 Task: Look for space in Dizangué, Cameroon from 3rd June, 2023 to 9th June, 2023 for 2 adults in price range Rs.6000 to Rs.12000. Place can be entire place with 1  bedroom having 1 bed and 1 bathroom. Property type can be house, flat, guest house, hotel. Booking option can be shelf check-in. Required host language is English.
Action: Mouse moved to (409, 131)
Screenshot: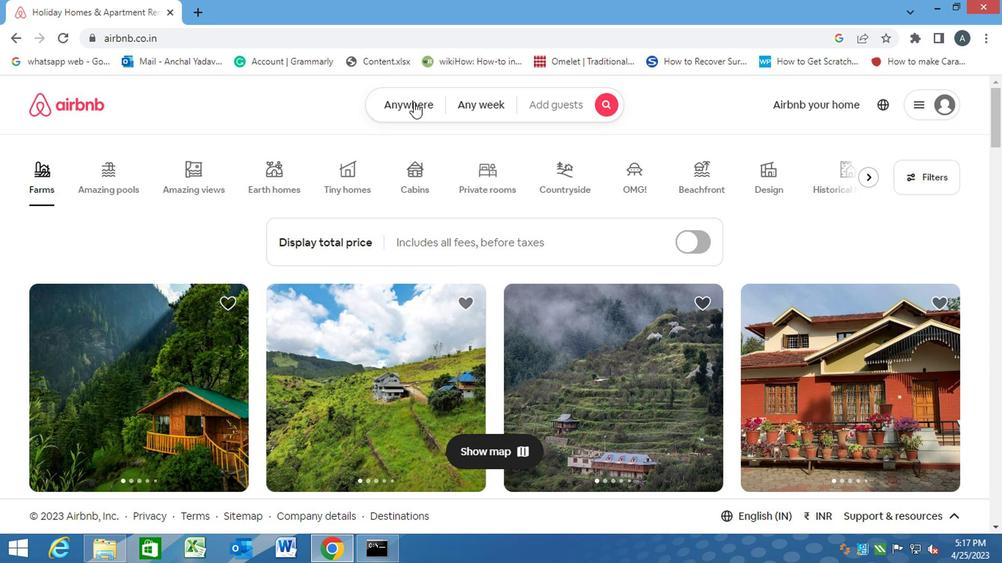 
Action: Mouse pressed left at (409, 131)
Screenshot: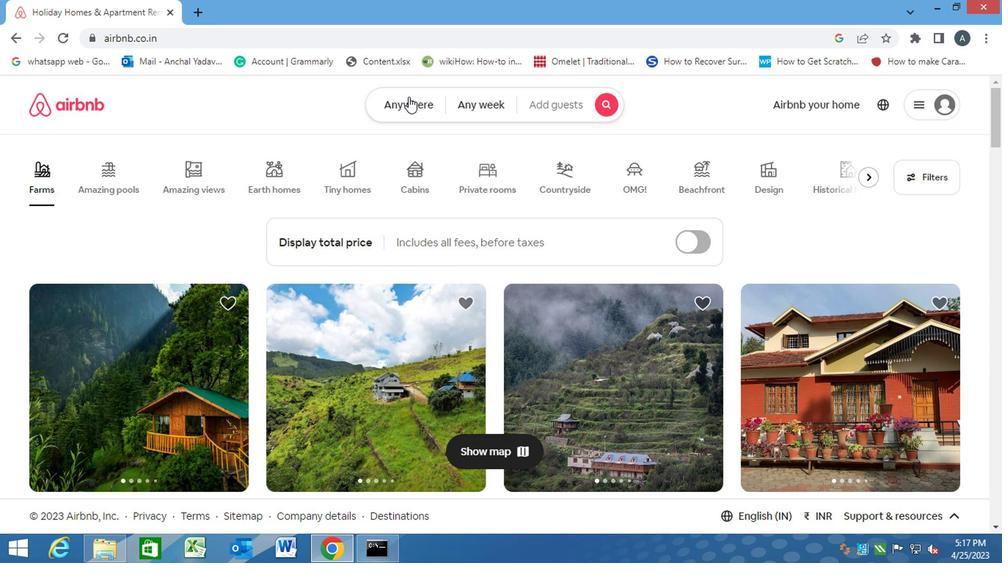 
Action: Mouse moved to (280, 181)
Screenshot: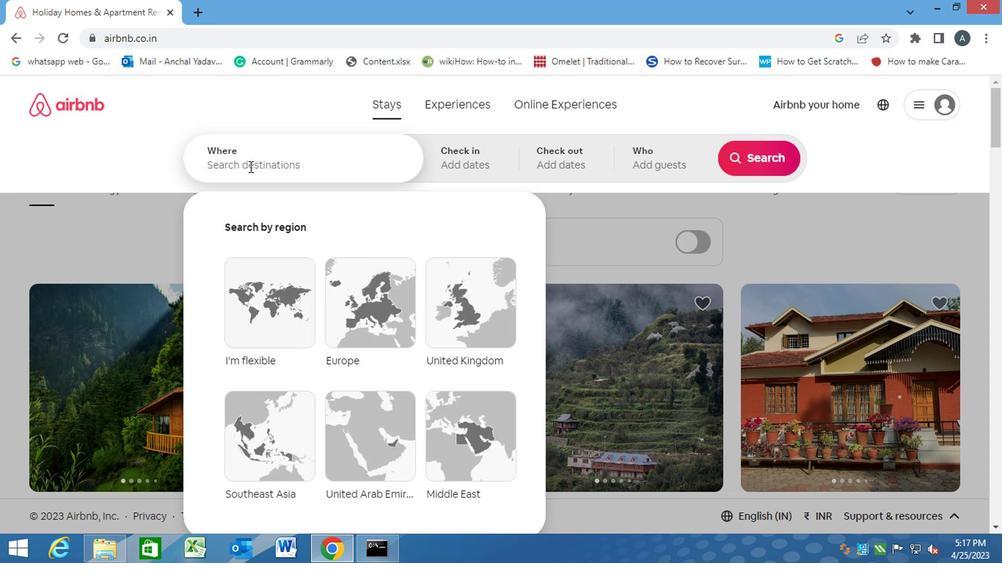 
Action: Mouse pressed left at (280, 181)
Screenshot: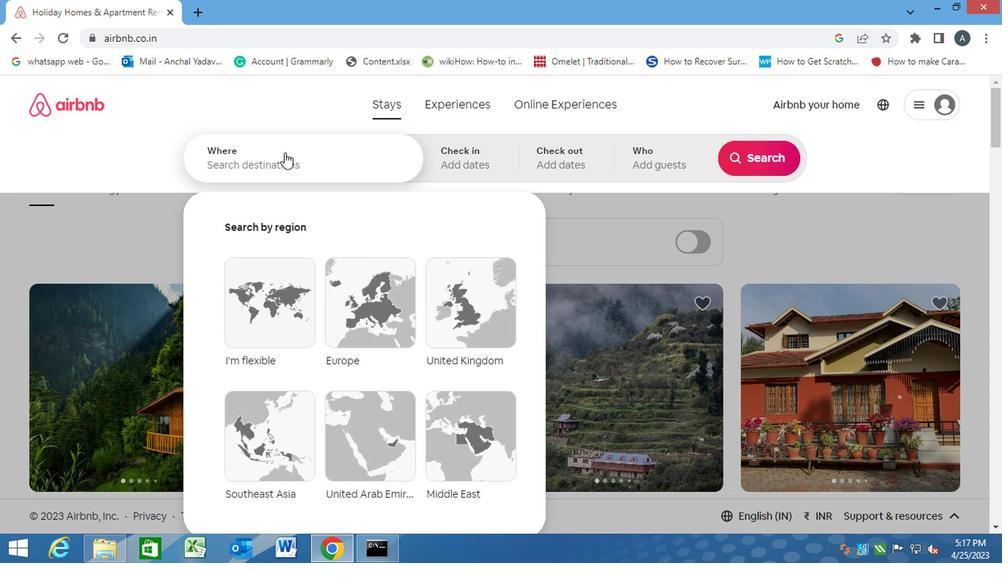 
Action: Key pressed d<Key.caps_lock>izangue,<Key.space><Key.caps_lock>c<Key.caps_lock>ameroon<Key.enter>
Screenshot: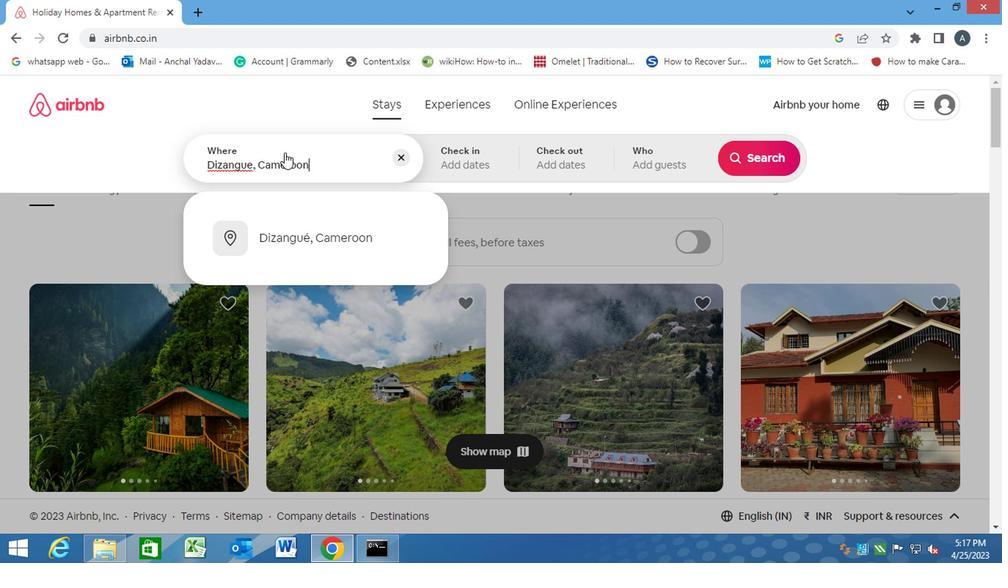 
Action: Mouse moved to (767, 289)
Screenshot: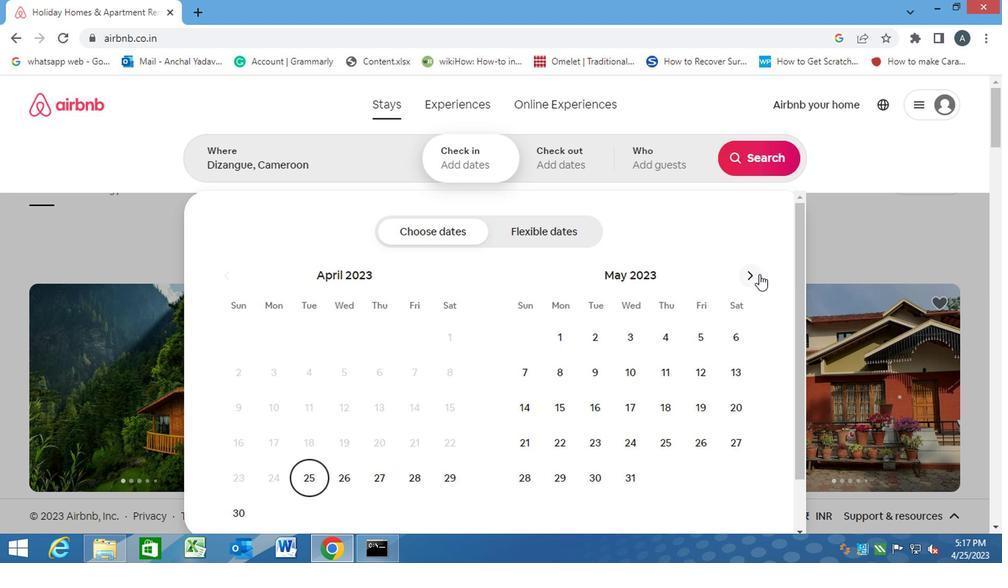 
Action: Mouse pressed left at (767, 289)
Screenshot: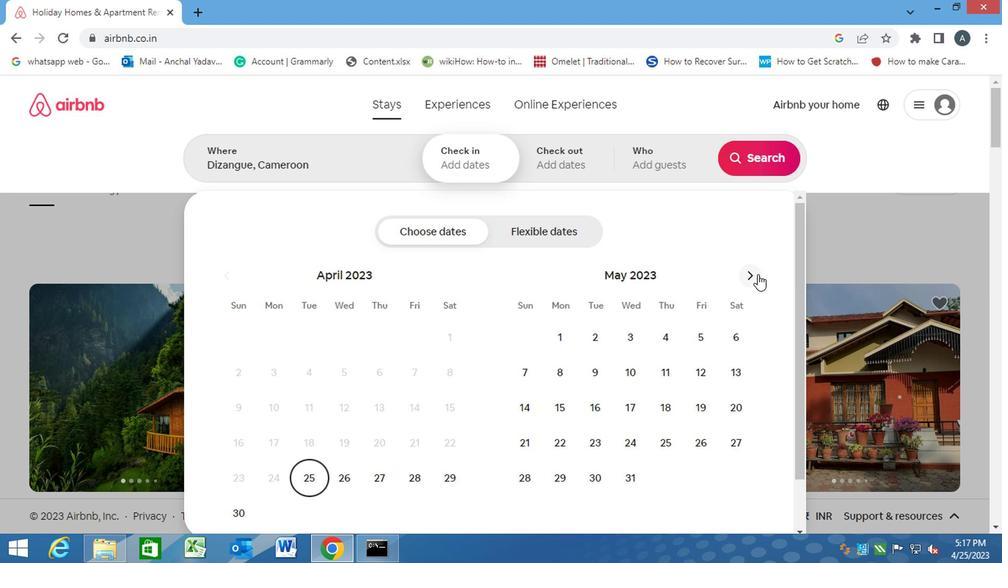 
Action: Mouse moved to (749, 348)
Screenshot: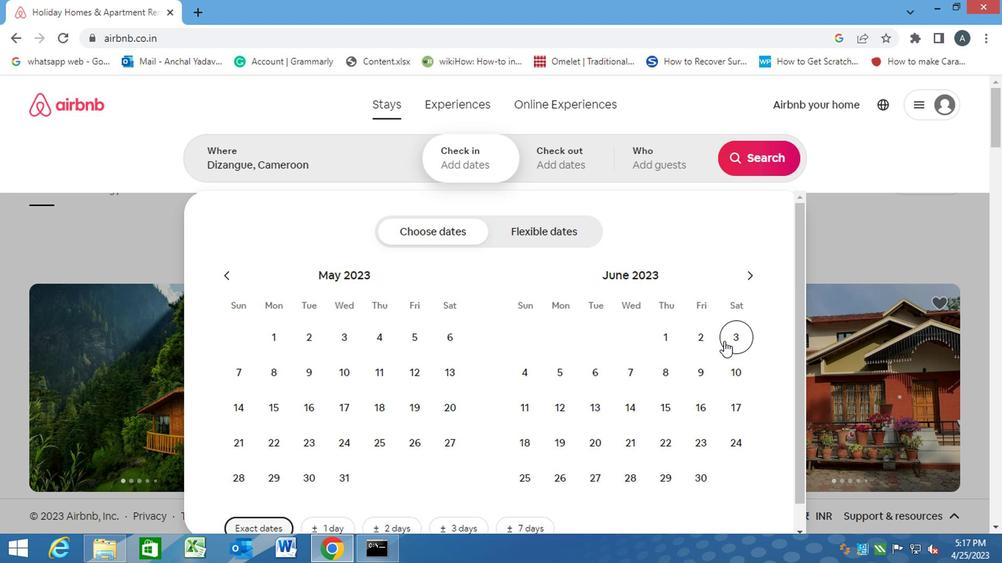 
Action: Mouse pressed left at (749, 348)
Screenshot: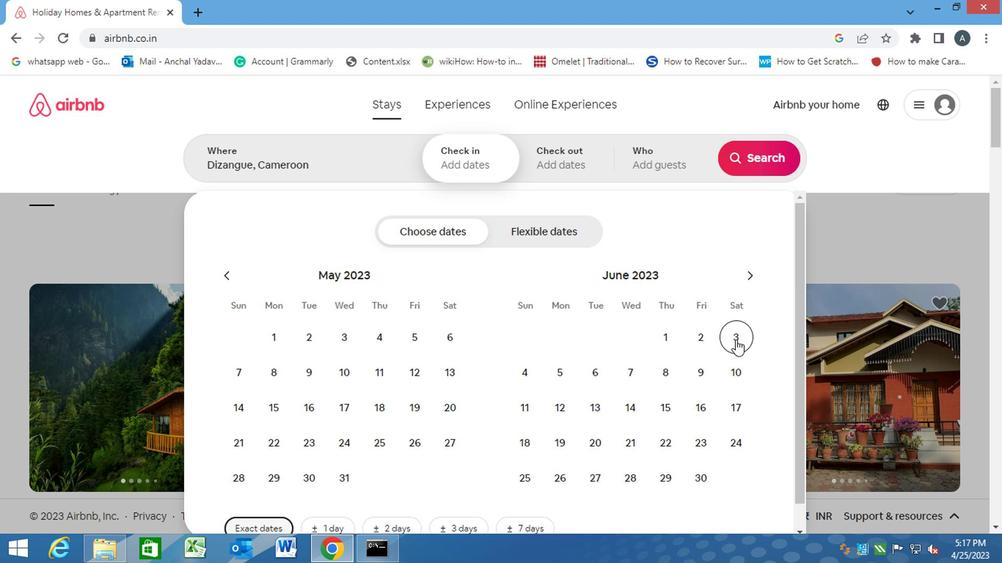 
Action: Mouse moved to (698, 372)
Screenshot: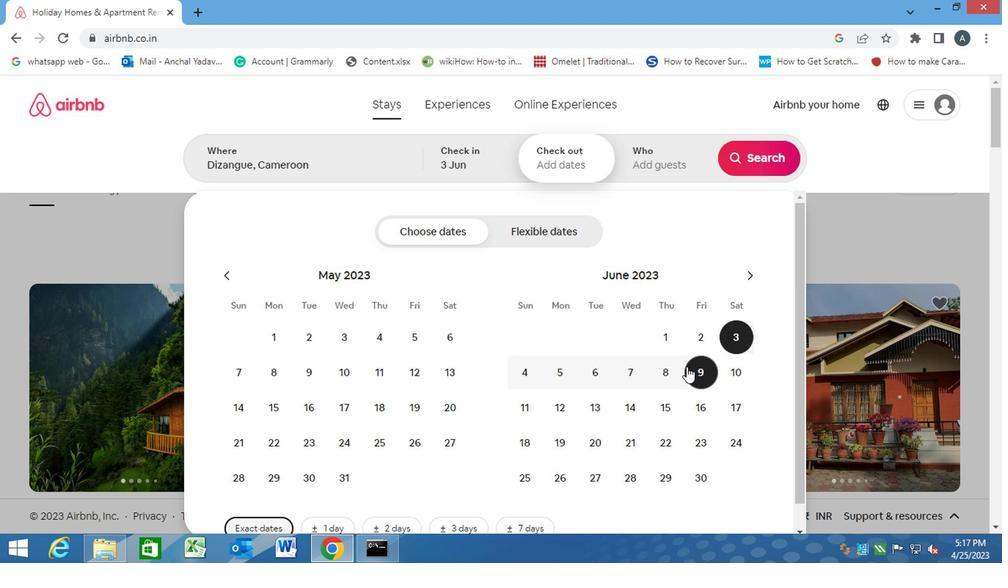 
Action: Mouse pressed left at (698, 372)
Screenshot: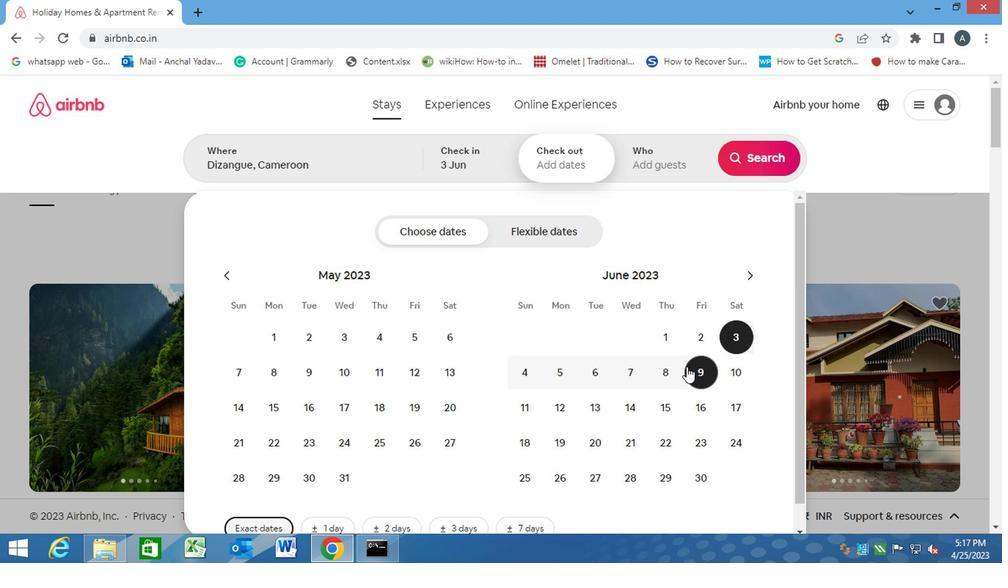 
Action: Mouse moved to (676, 185)
Screenshot: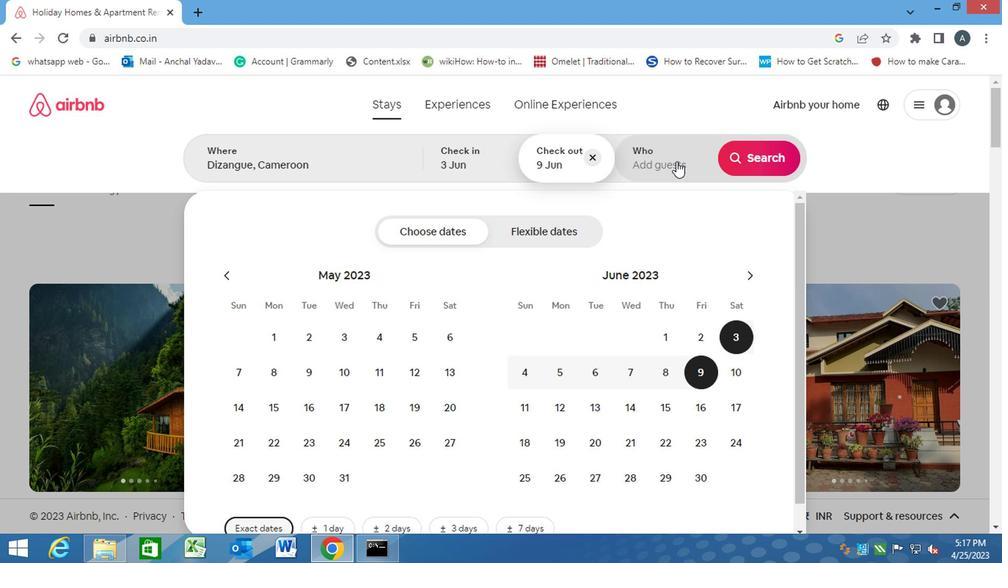 
Action: Mouse pressed left at (676, 185)
Screenshot: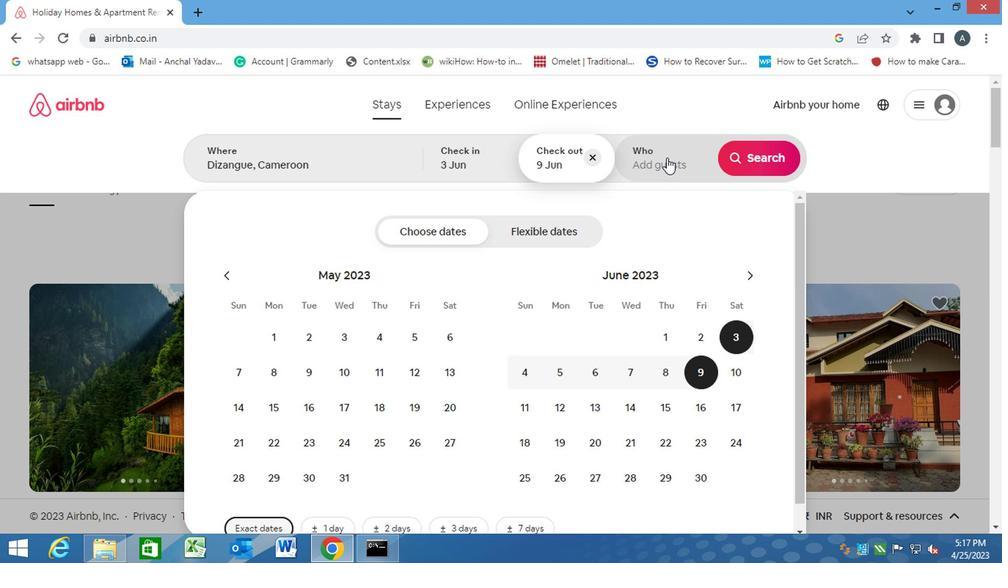 
Action: Mouse moved to (771, 251)
Screenshot: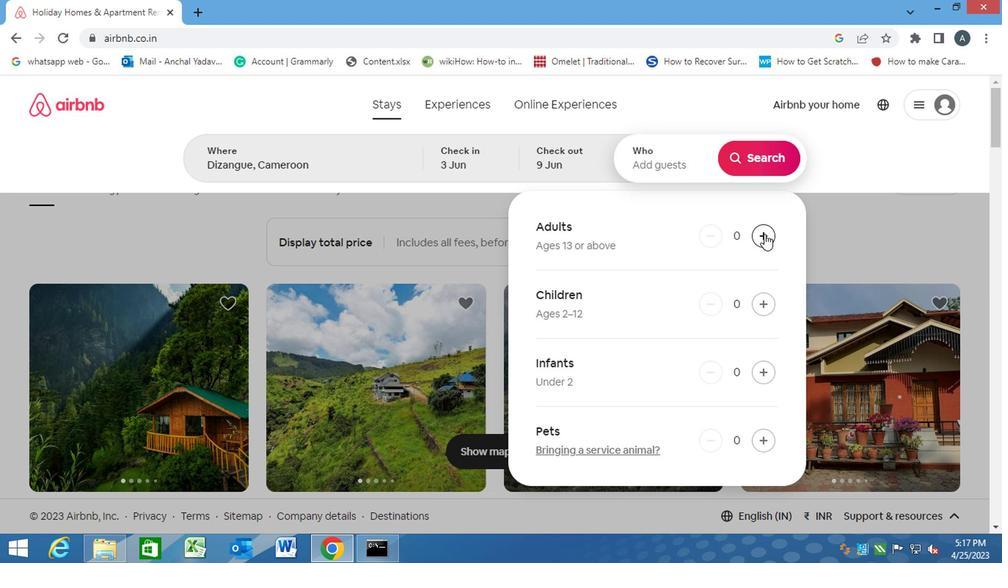 
Action: Mouse pressed left at (771, 251)
Screenshot: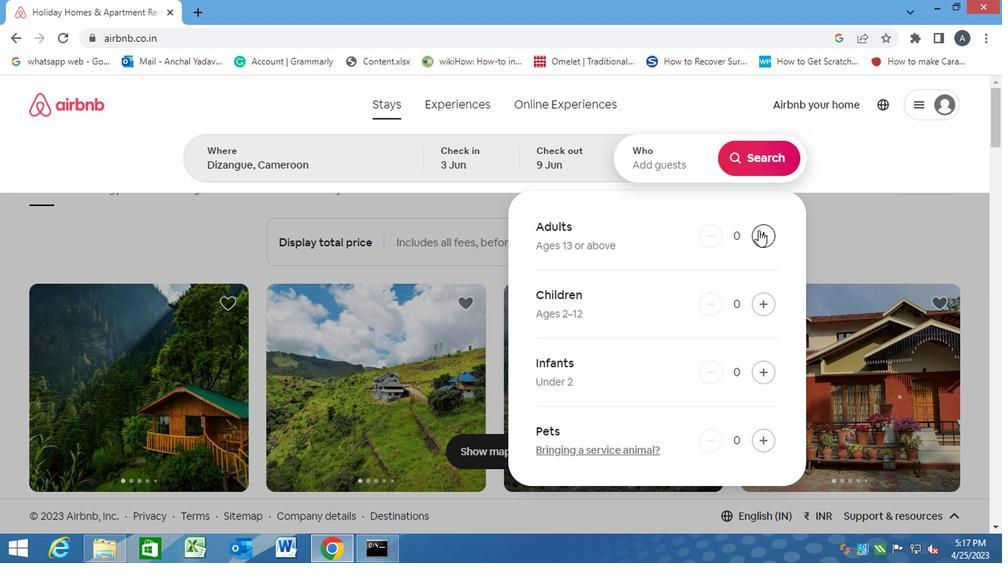 
Action: Mouse pressed left at (771, 251)
Screenshot: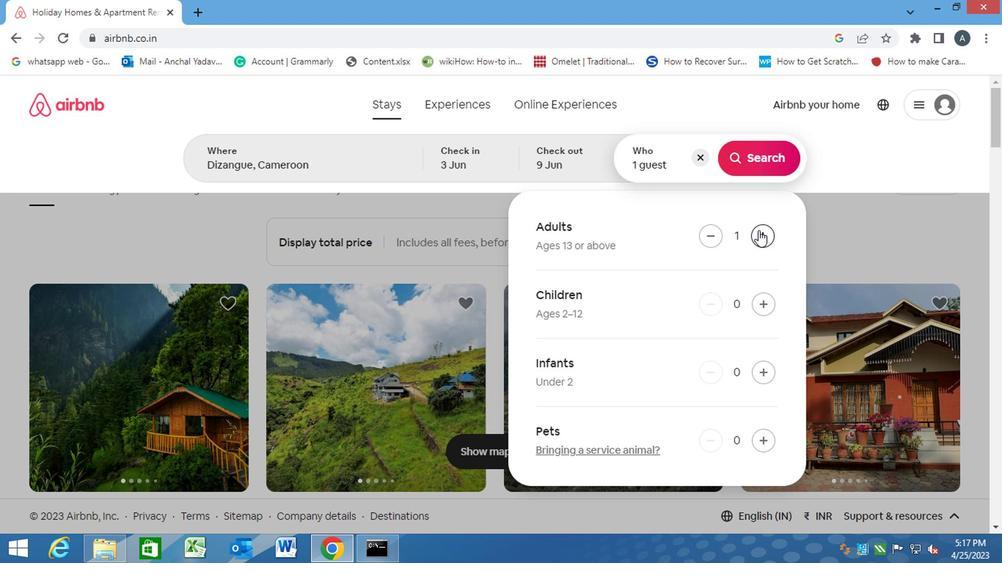 
Action: Mouse moved to (775, 185)
Screenshot: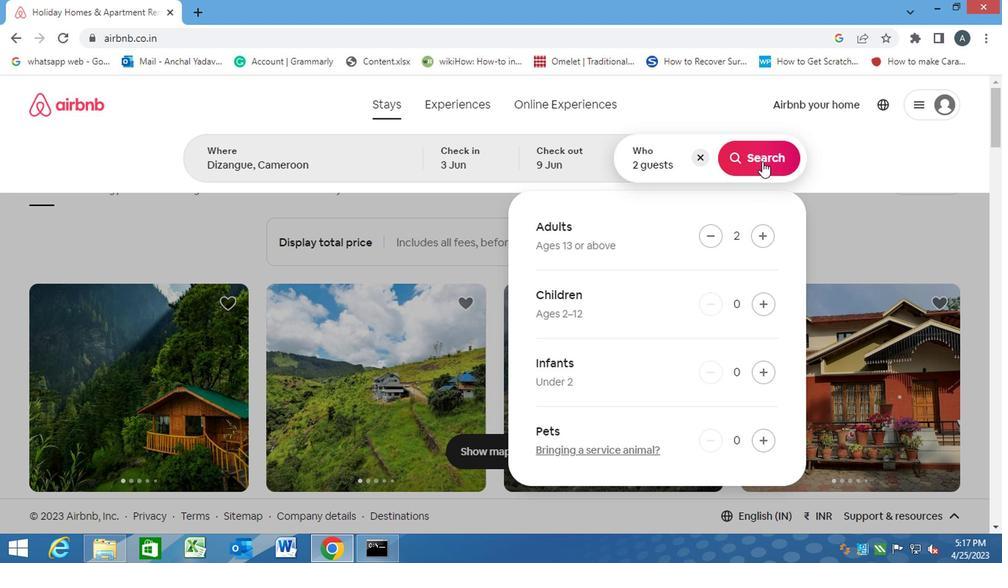 
Action: Mouse pressed left at (775, 185)
Screenshot: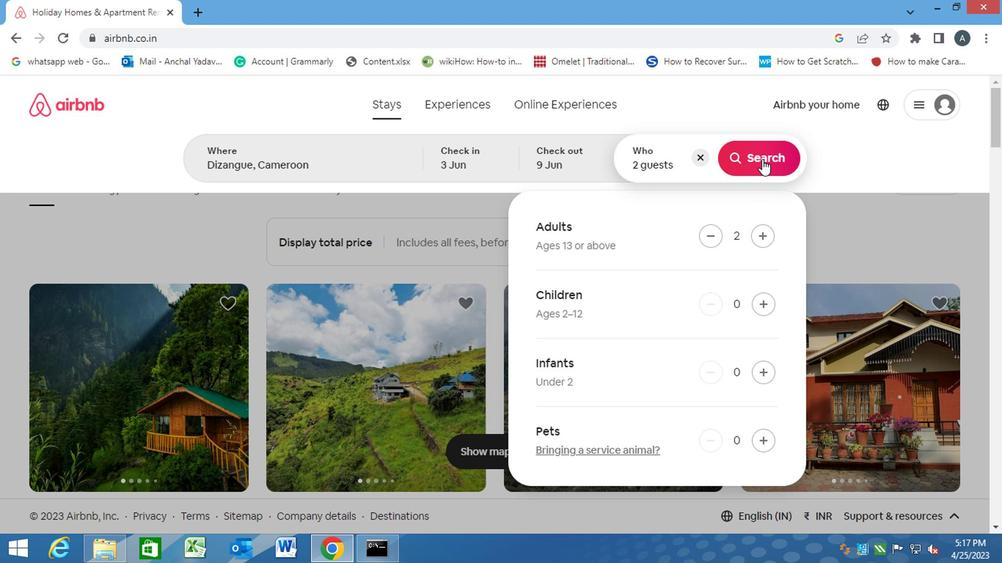 
Action: Mouse moved to (945, 192)
Screenshot: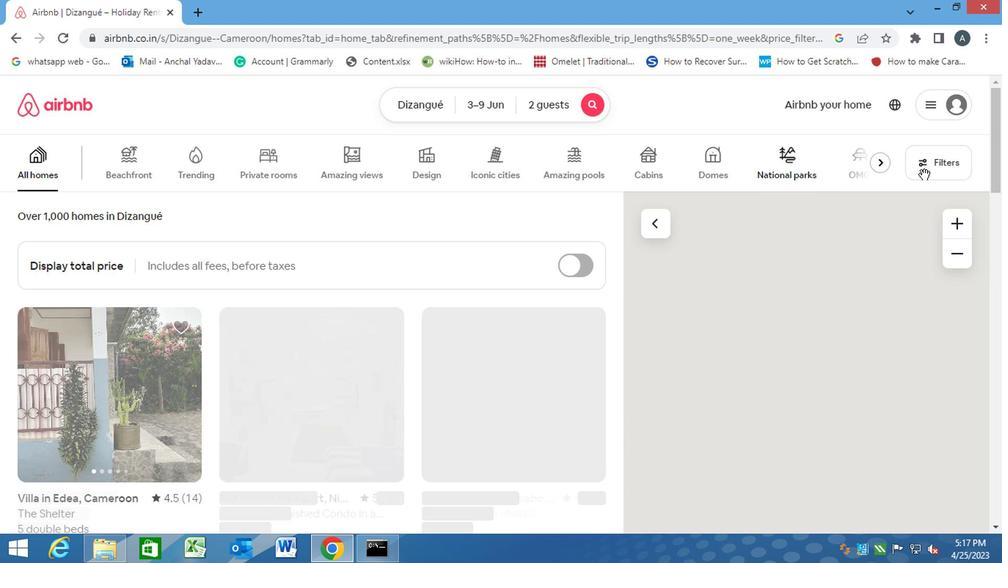 
Action: Mouse pressed left at (945, 192)
Screenshot: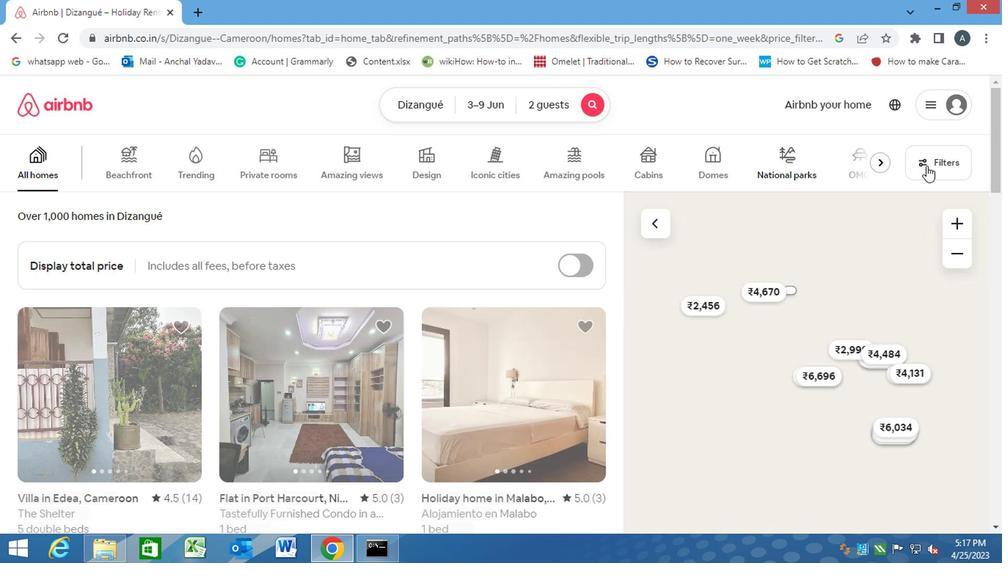 
Action: Mouse moved to (308, 349)
Screenshot: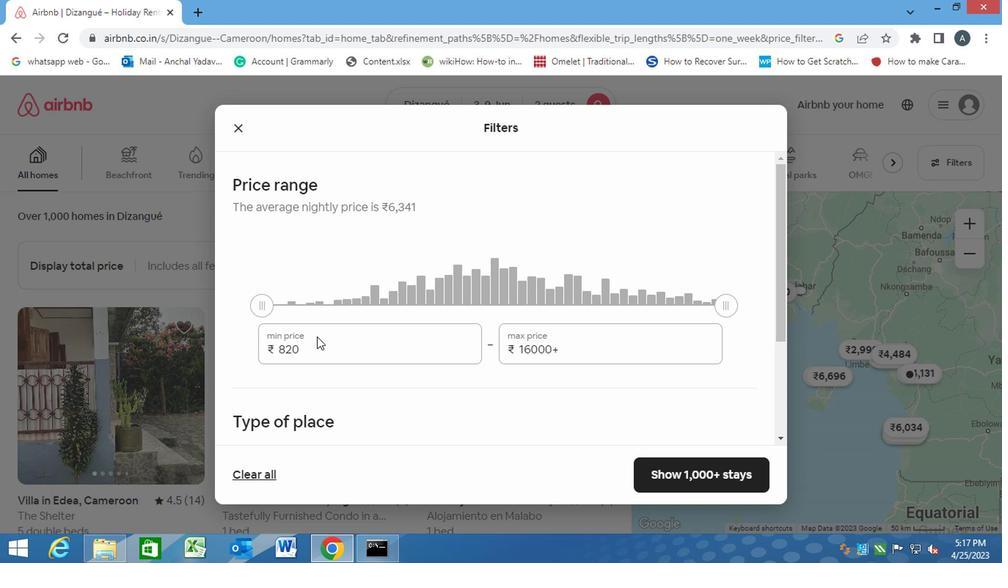 
Action: Mouse pressed left at (308, 349)
Screenshot: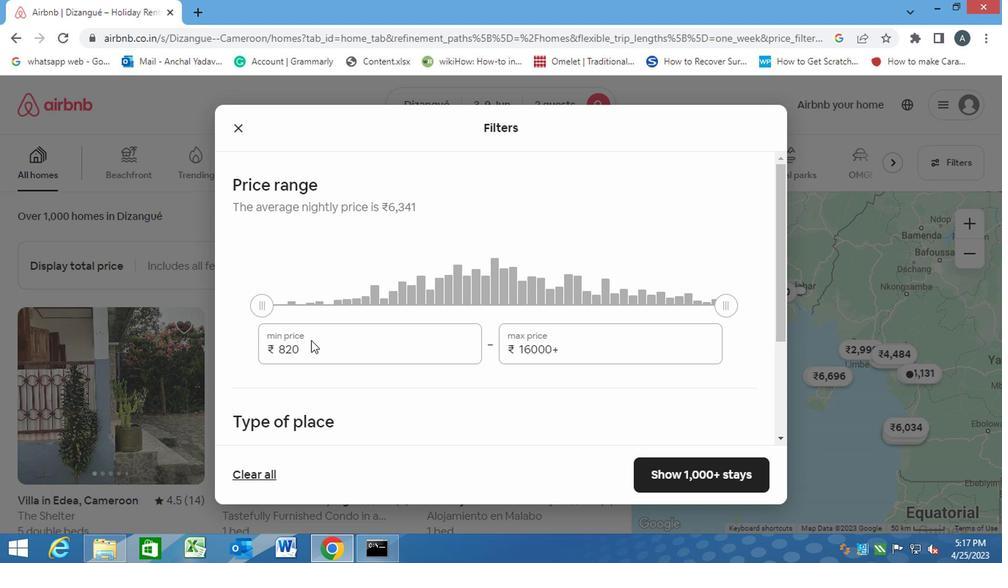 
Action: Mouse moved to (291, 356)
Screenshot: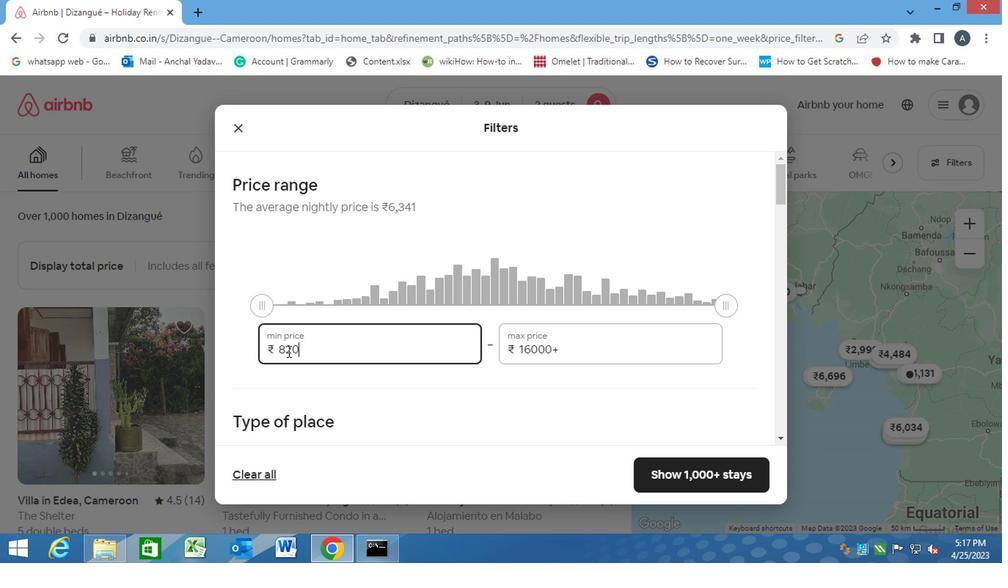 
Action: Mouse pressed left at (291, 356)
Screenshot: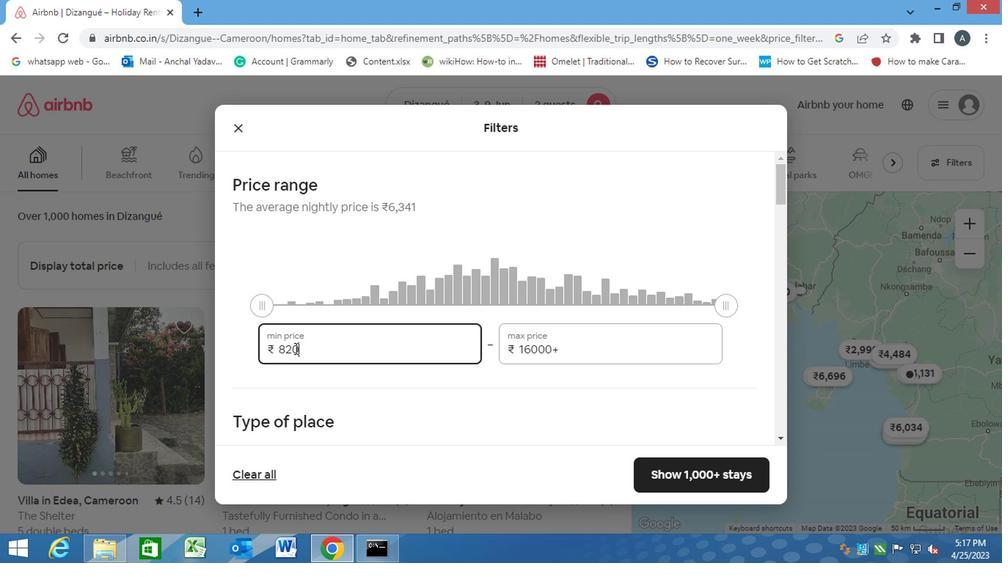 
Action: Mouse moved to (299, 356)
Screenshot: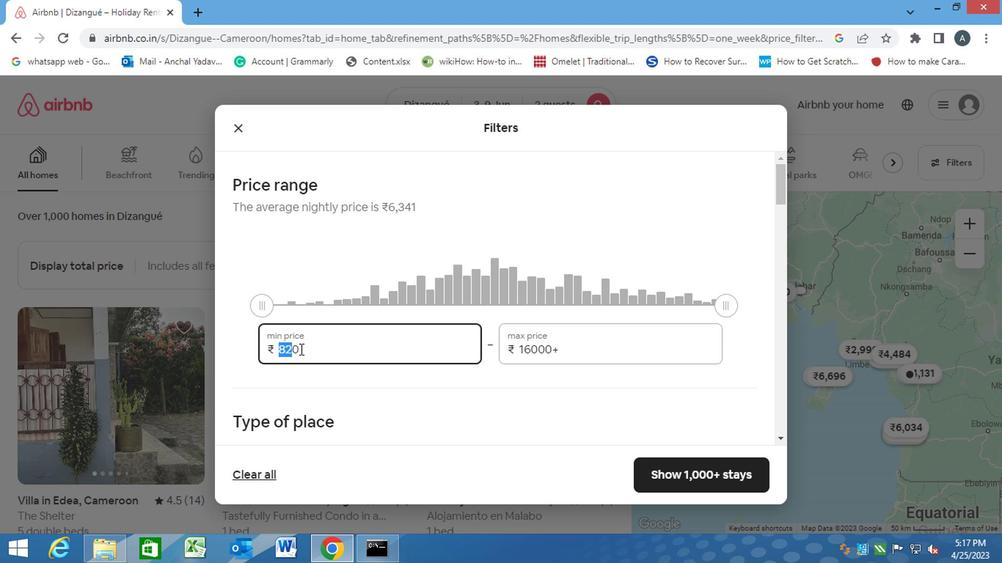 
Action: Mouse pressed left at (299, 356)
Screenshot: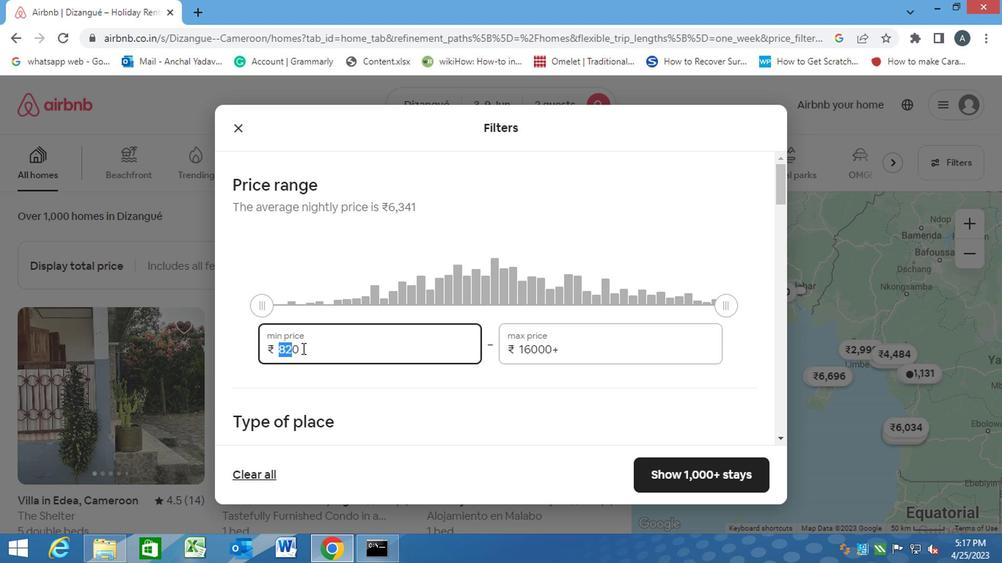 
Action: Mouse moved to (269, 360)
Screenshot: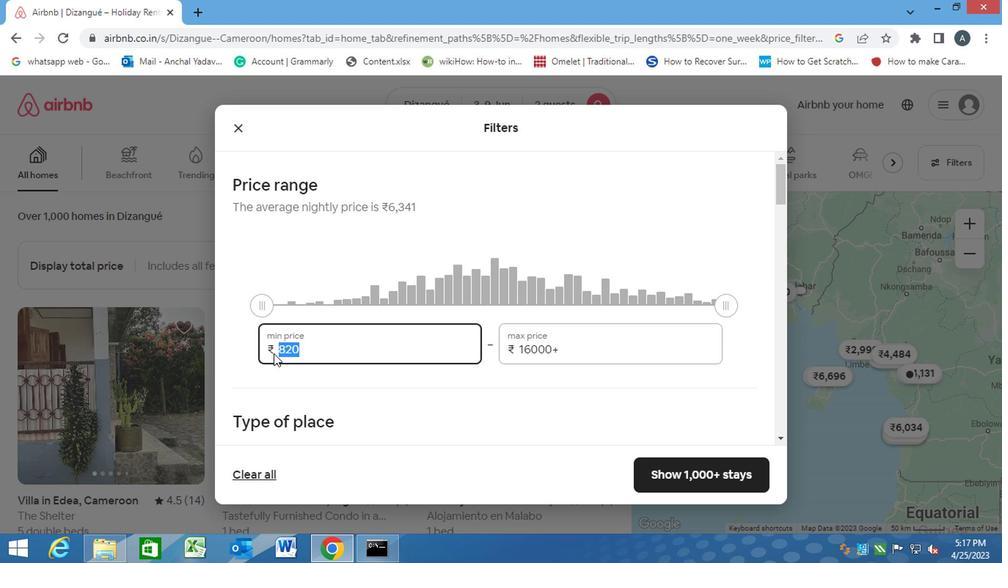 
Action: Key pressed 6000<Key.tab><Key.backspace><Key.backspace>1<Key.backspace><Key.backspace><Key.backspace><Key.backspace><Key.backspace><Key.backspace><Key.backspace><Key.backspace><Key.backspace><Key.backspace><Key.backspace><Key.backspace><Key.backspace><Key.backspace><Key.backspace><Key.backspace><Key.backspace><Key.backspace>12000
Screenshot: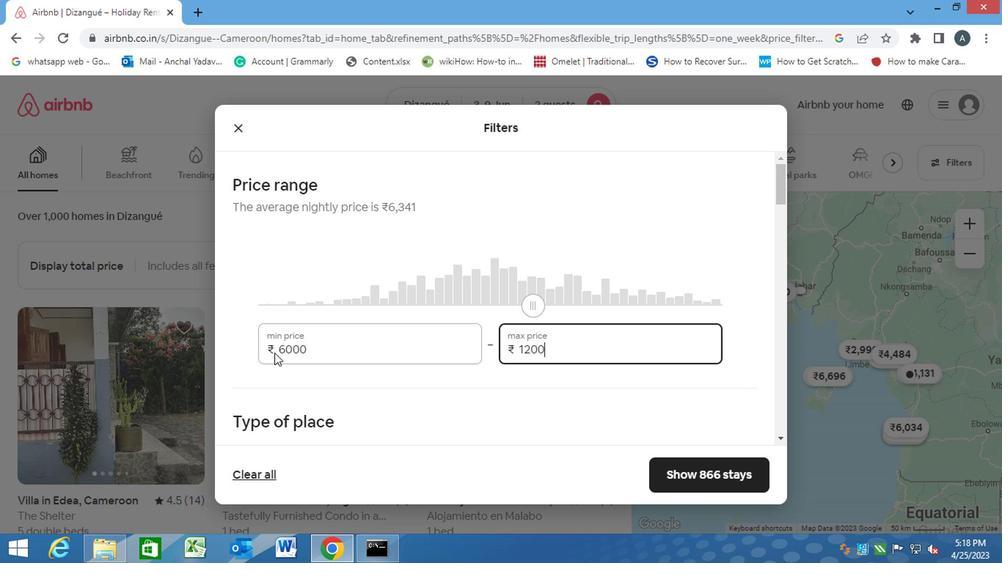 
Action: Mouse moved to (377, 396)
Screenshot: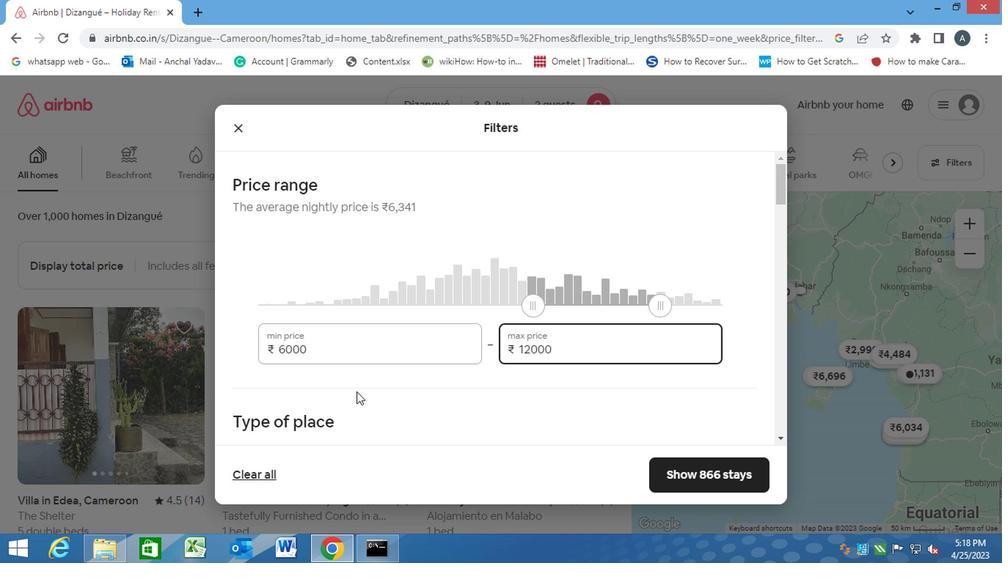 
Action: Mouse pressed left at (377, 396)
Screenshot: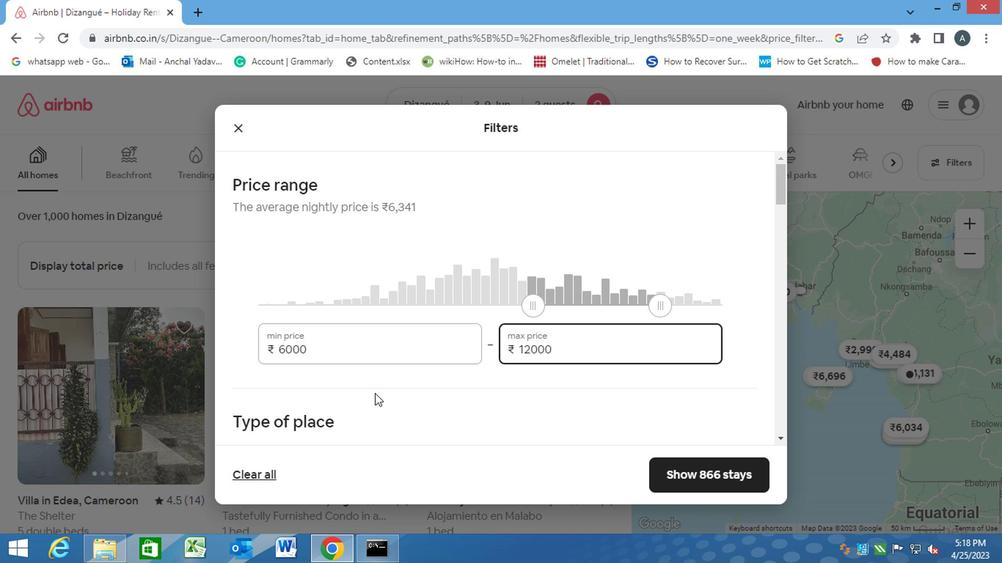 
Action: Mouse moved to (384, 396)
Screenshot: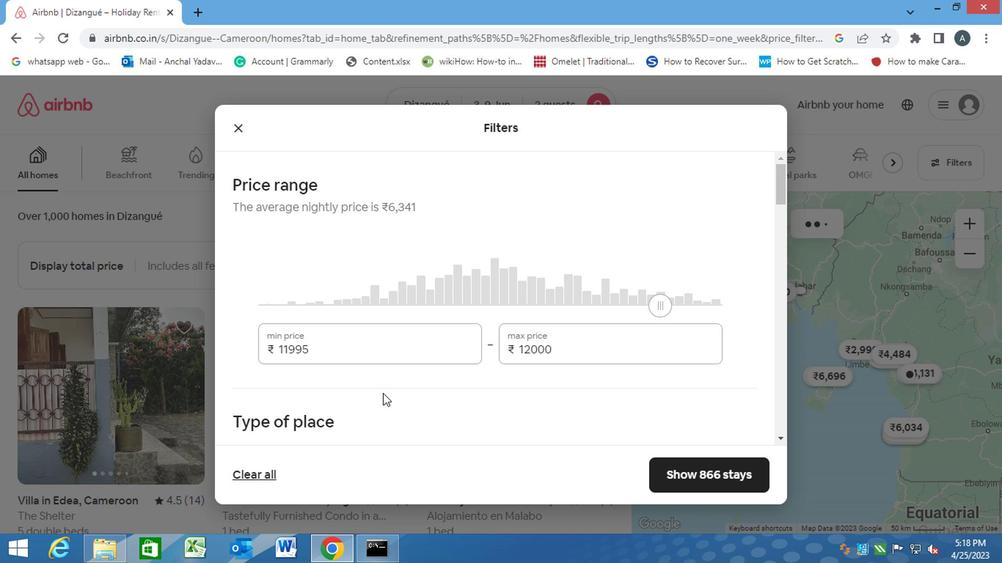 
Action: Mouse scrolled (384, 395) with delta (0, 0)
Screenshot: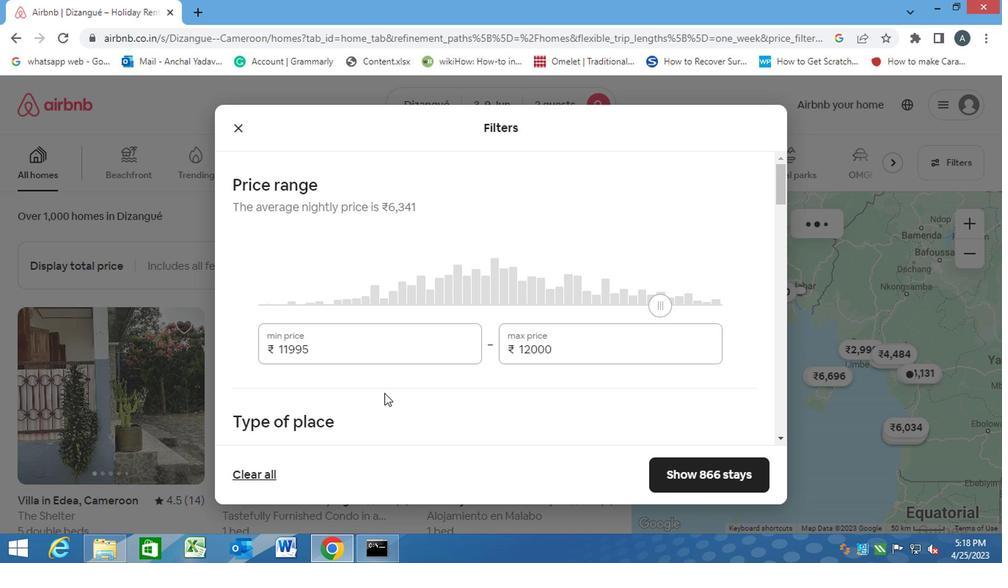 
Action: Mouse scrolled (384, 395) with delta (0, 0)
Screenshot: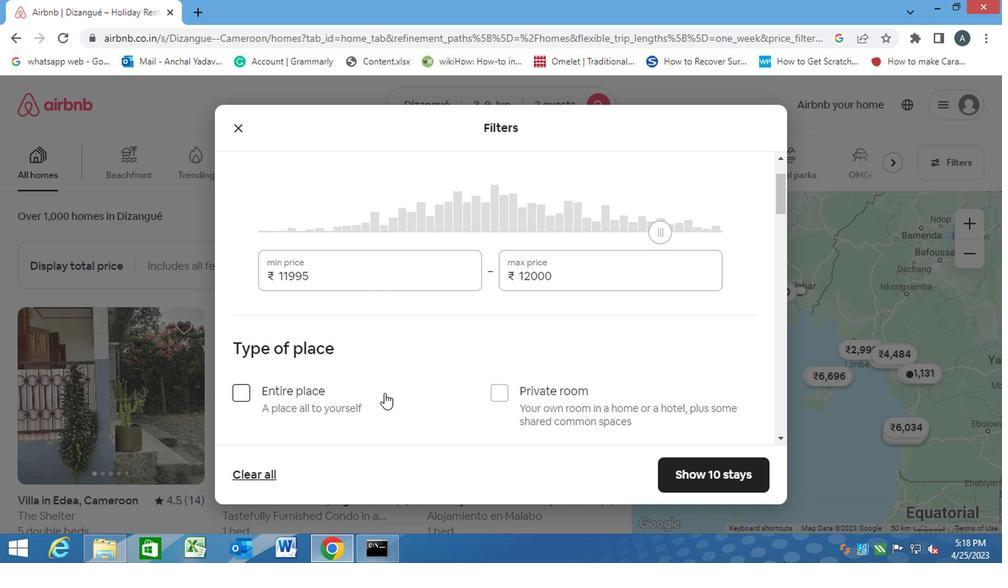 
Action: Mouse moved to (242, 329)
Screenshot: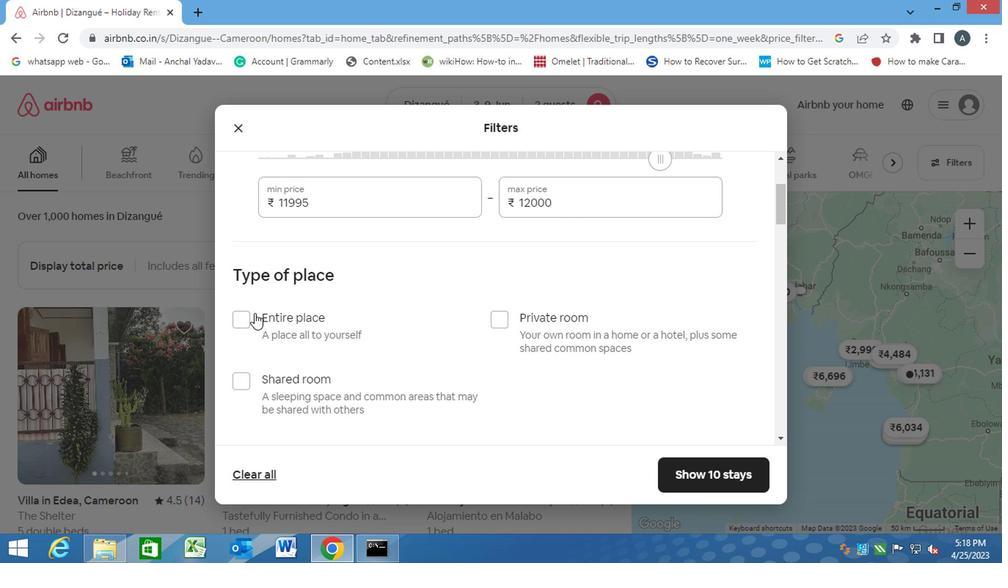 
Action: Mouse pressed left at (242, 329)
Screenshot: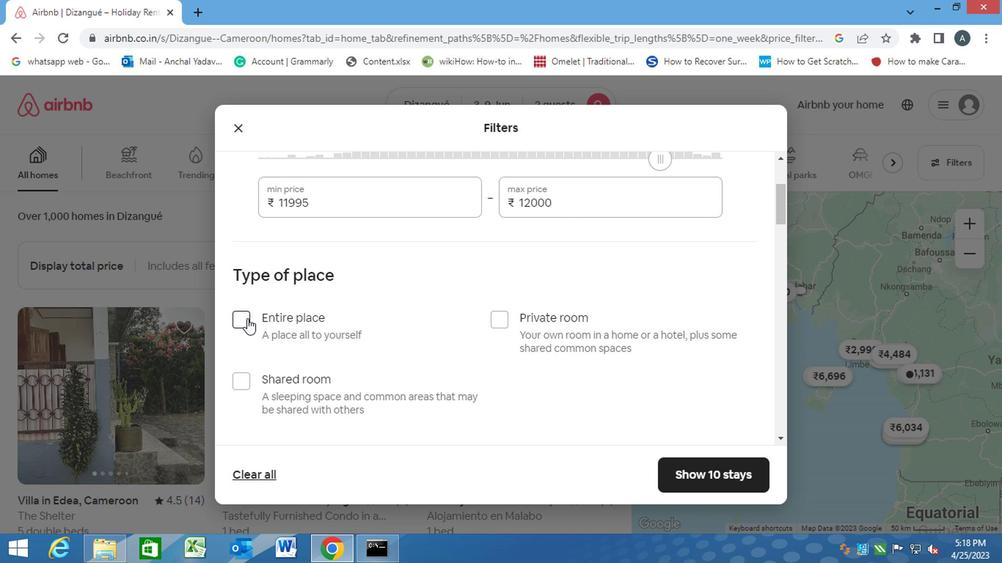 
Action: Mouse moved to (379, 337)
Screenshot: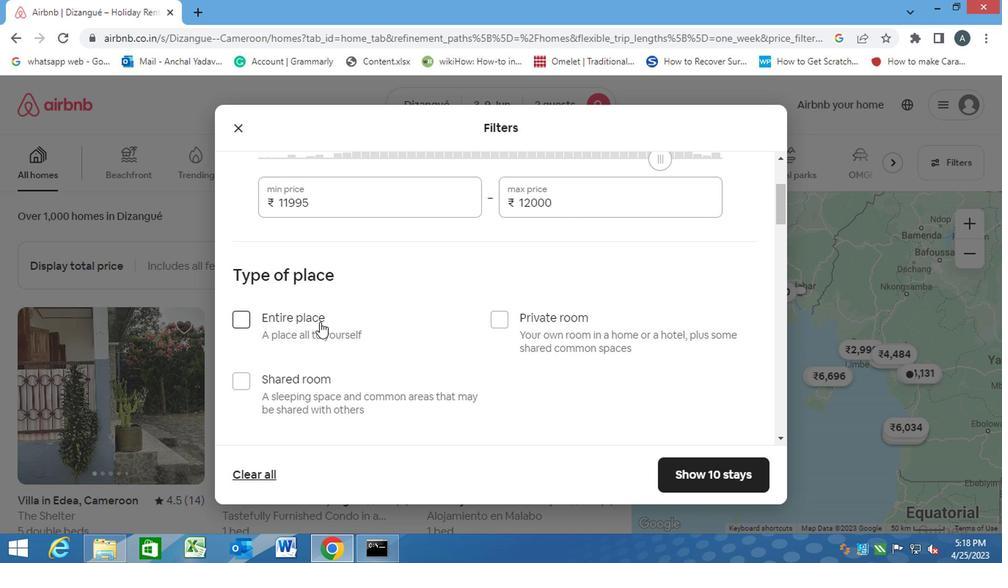 
Action: Mouse scrolled (379, 337) with delta (0, 0)
Screenshot: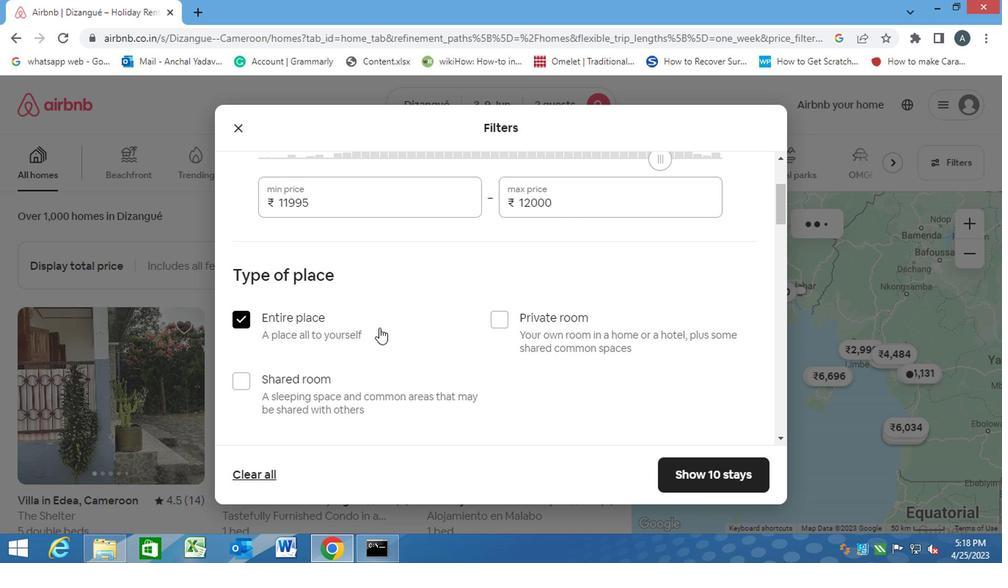 
Action: Mouse scrolled (379, 337) with delta (0, 0)
Screenshot: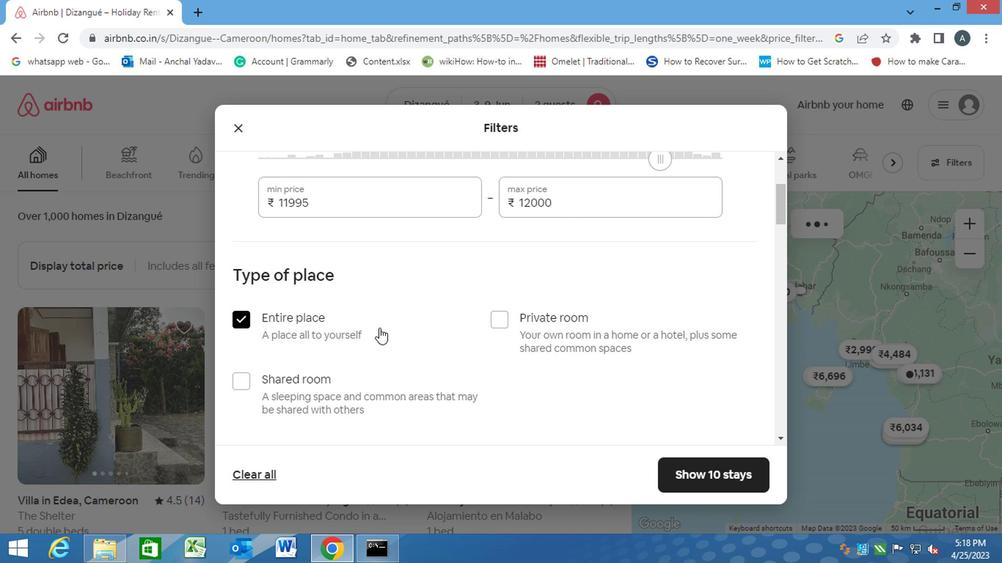 
Action: Mouse scrolled (379, 337) with delta (0, 0)
Screenshot: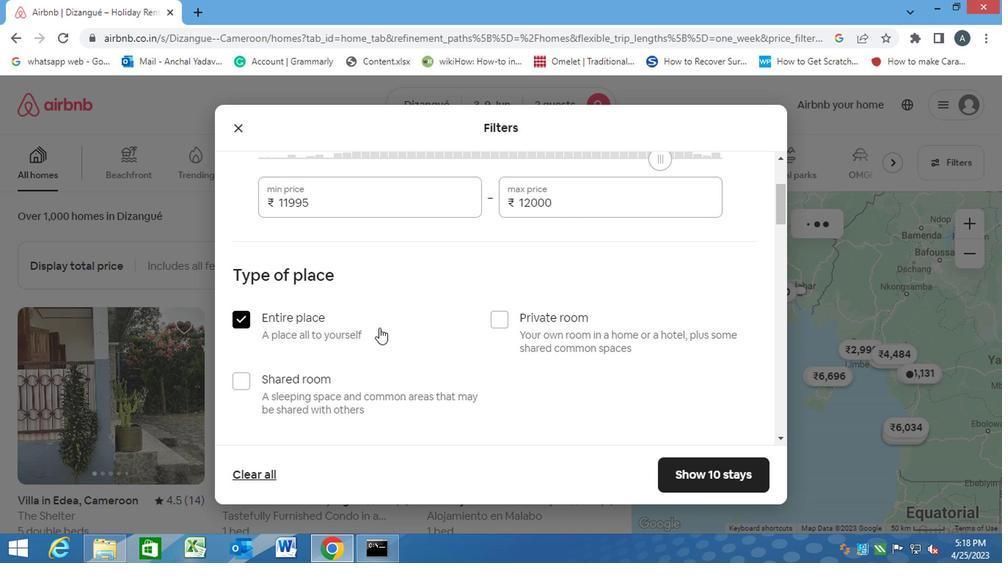 
Action: Mouse scrolled (379, 337) with delta (0, 0)
Screenshot: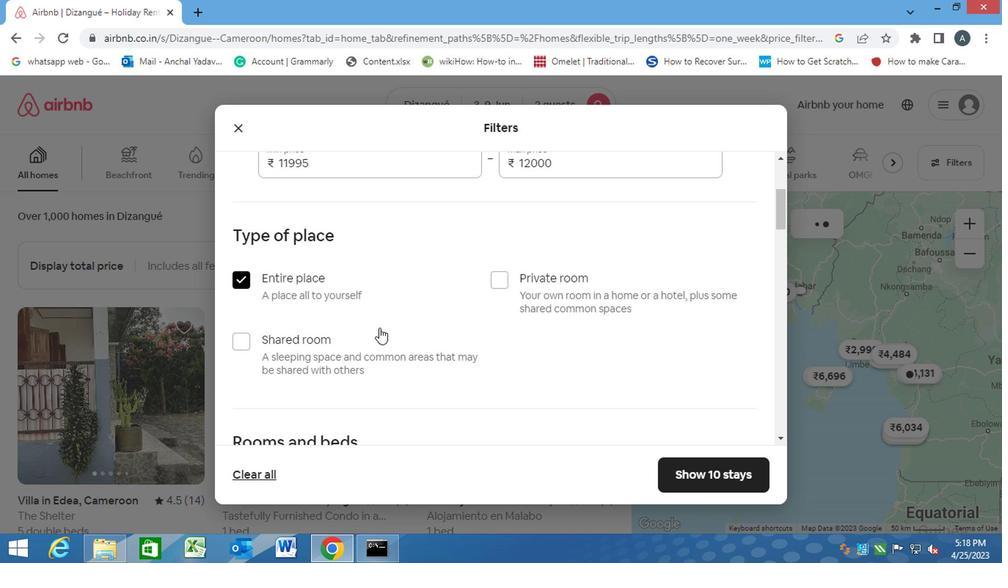 
Action: Mouse moved to (315, 279)
Screenshot: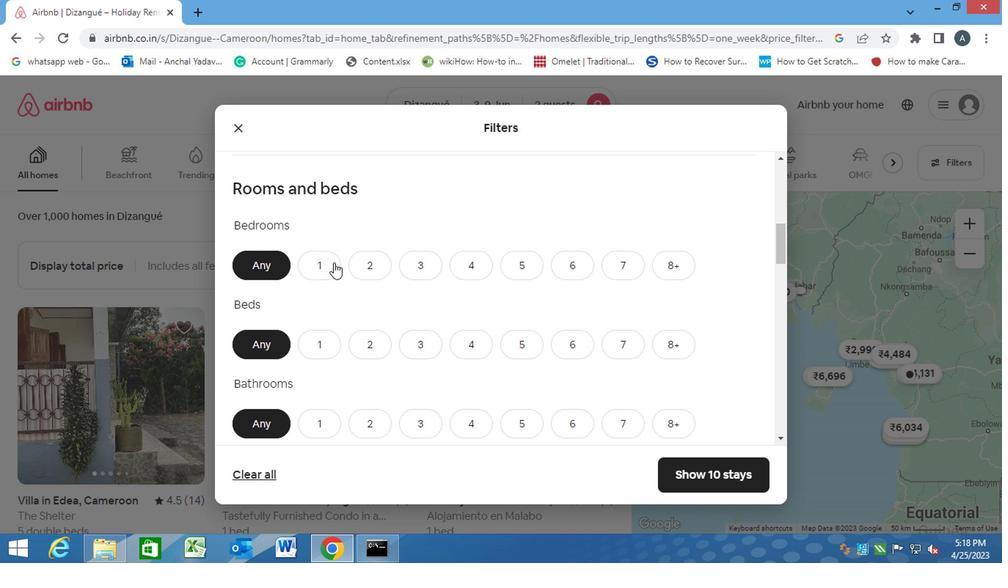 
Action: Mouse pressed left at (315, 279)
Screenshot: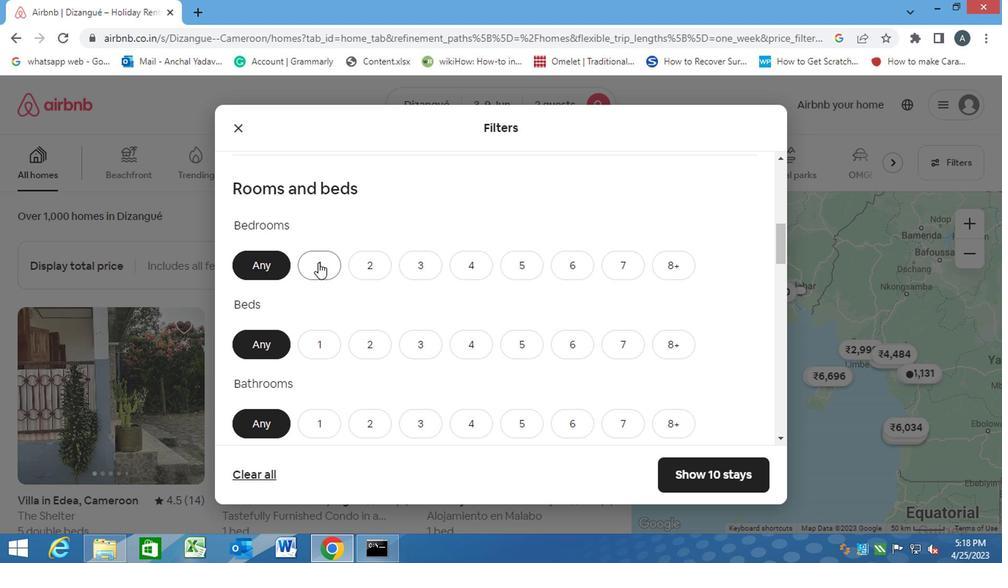 
Action: Mouse moved to (327, 344)
Screenshot: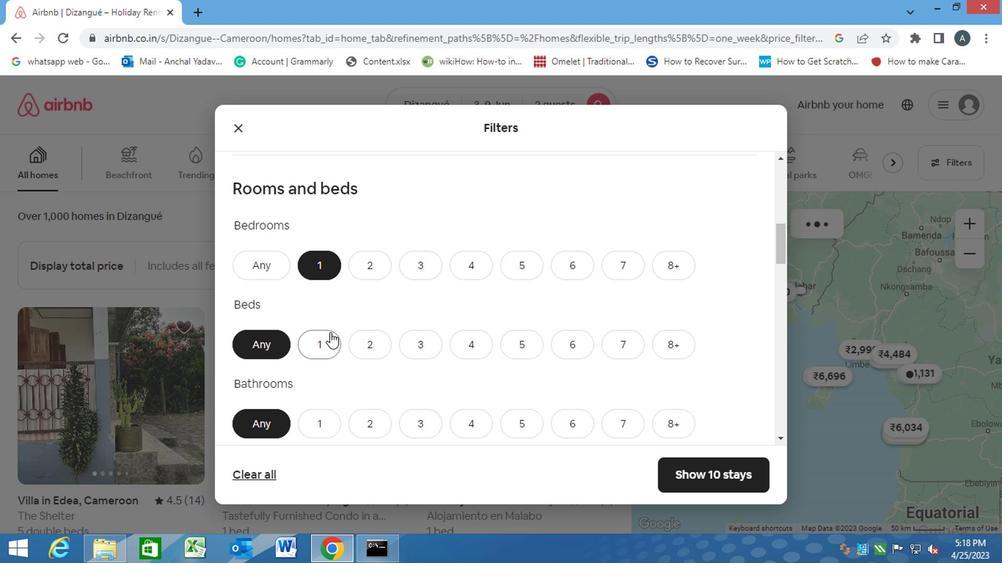 
Action: Mouse pressed left at (327, 344)
Screenshot: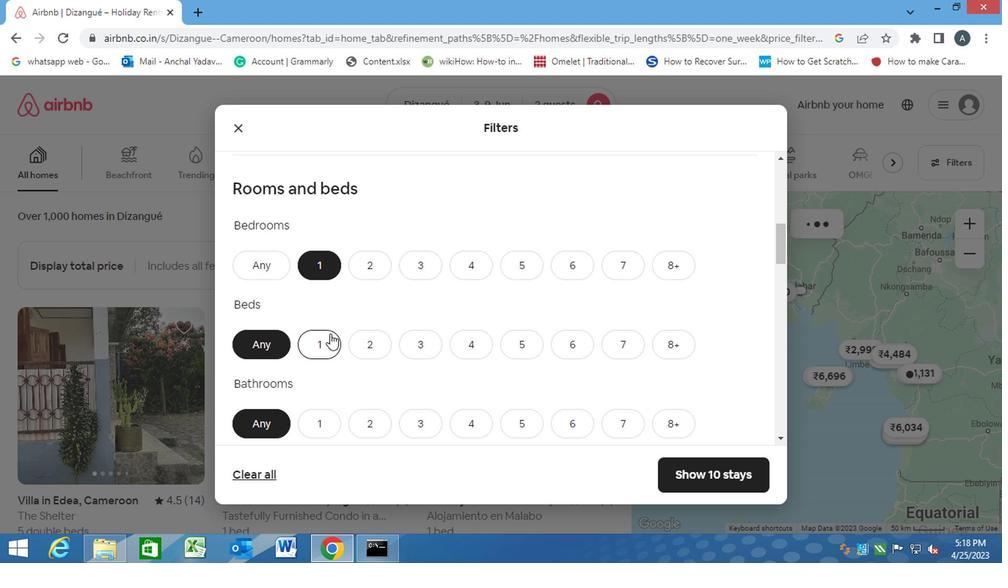 
Action: Mouse moved to (324, 416)
Screenshot: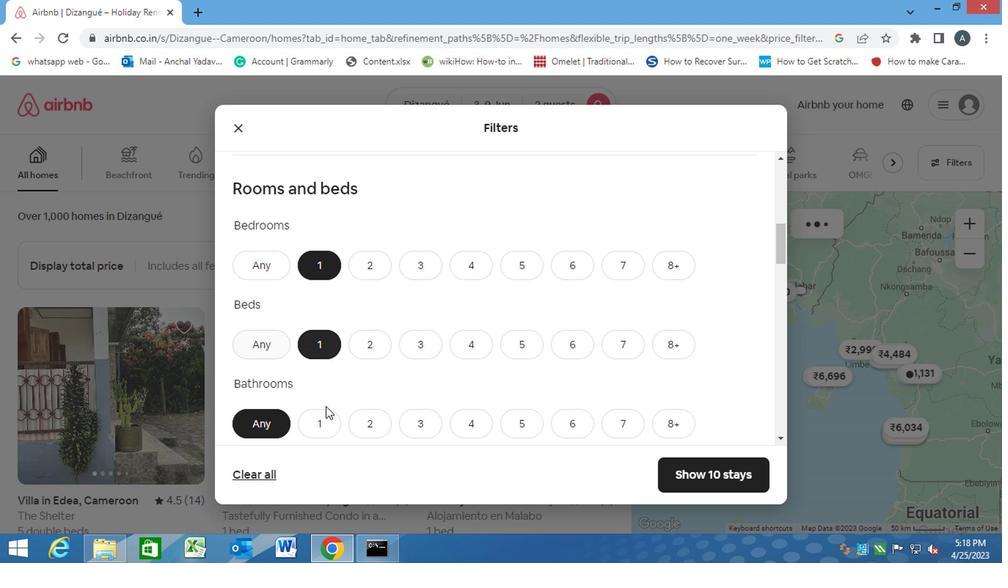 
Action: Mouse pressed left at (324, 416)
Screenshot: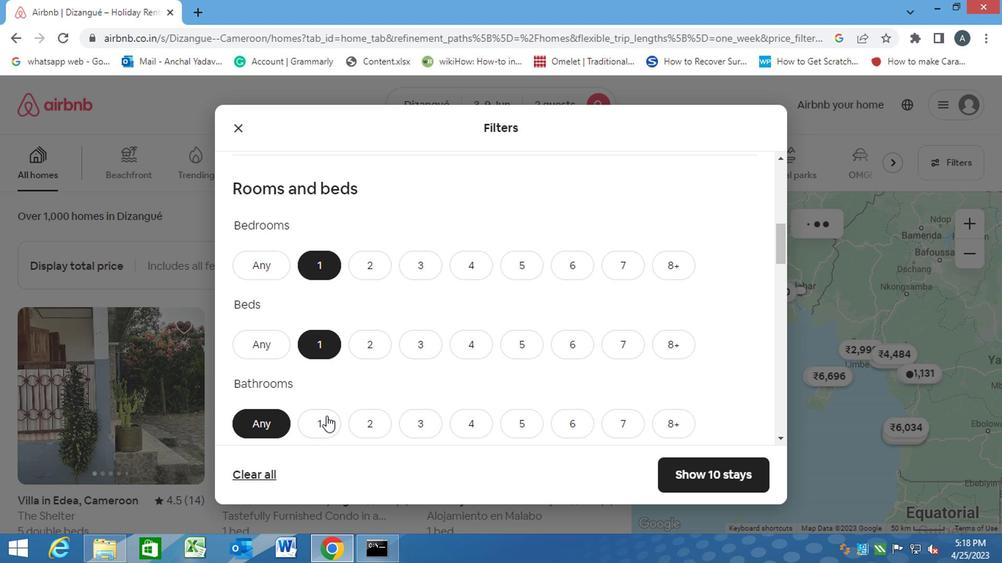 
Action: Mouse moved to (326, 416)
Screenshot: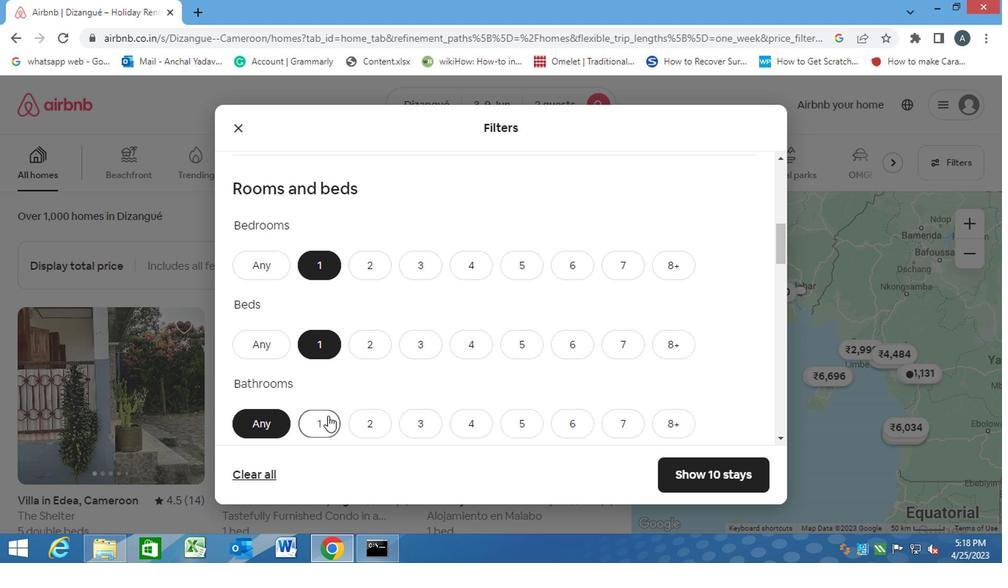 
Action: Mouse scrolled (326, 416) with delta (0, 0)
Screenshot: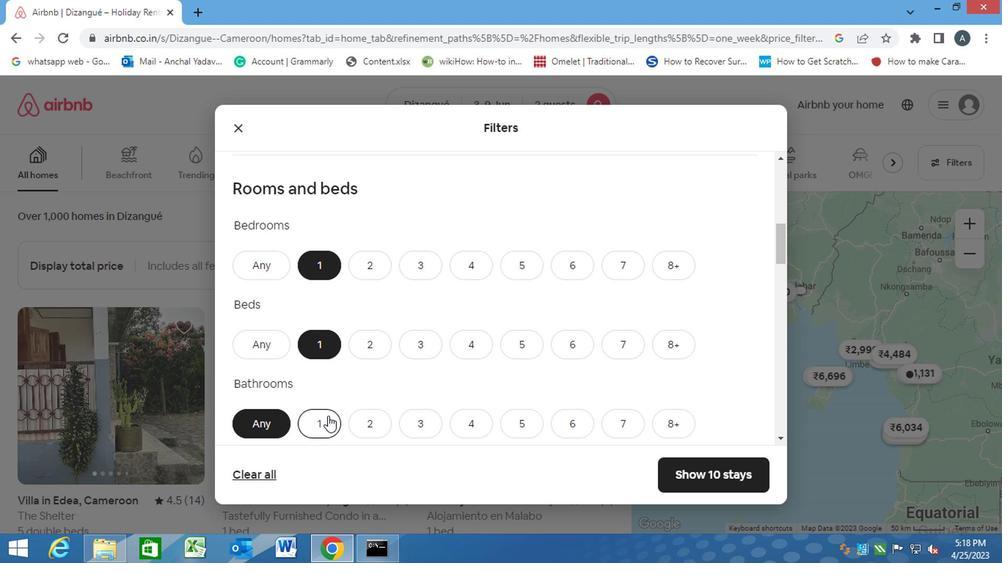 
Action: Mouse scrolled (326, 416) with delta (0, 0)
Screenshot: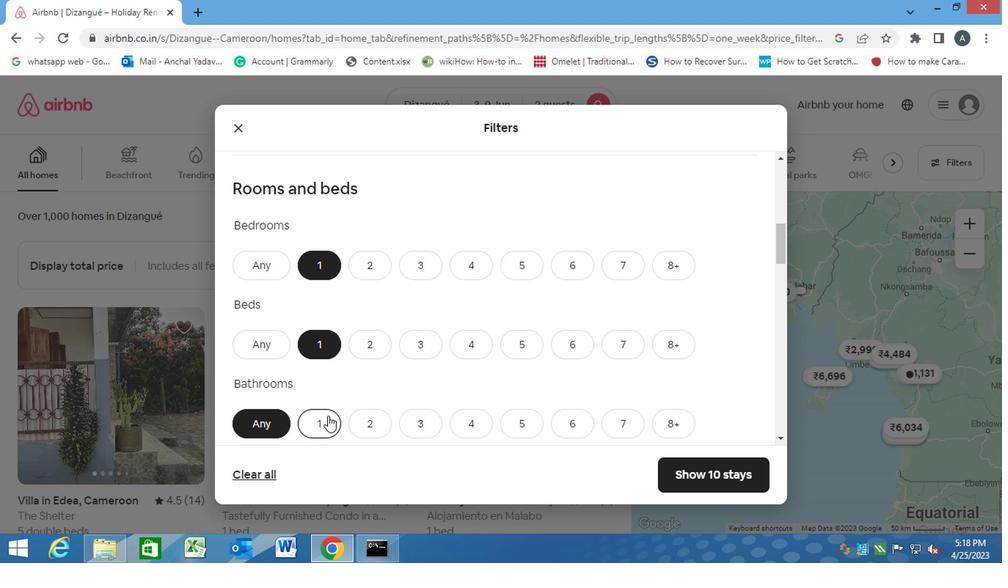 
Action: Mouse scrolled (326, 416) with delta (0, 0)
Screenshot: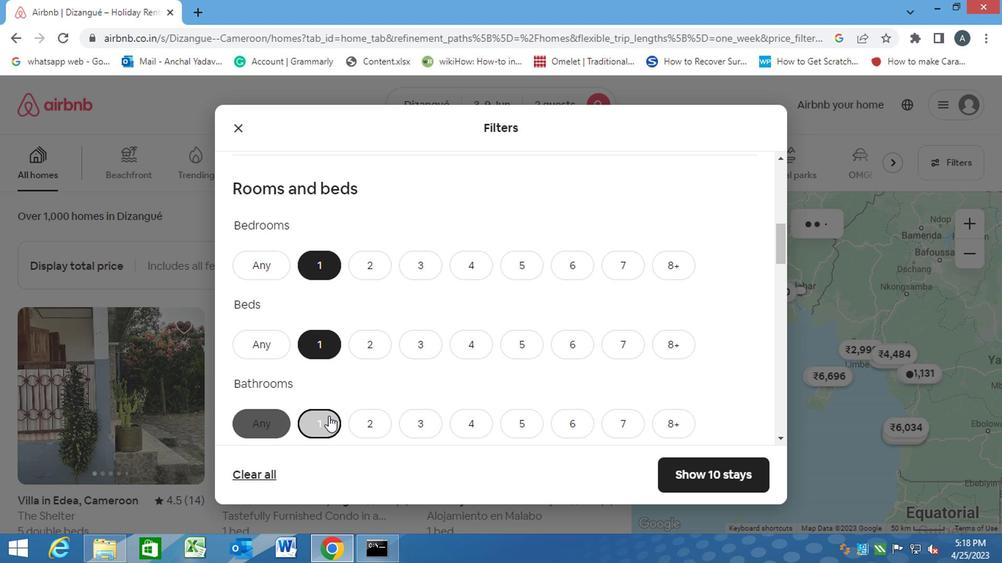 
Action: Mouse moved to (316, 376)
Screenshot: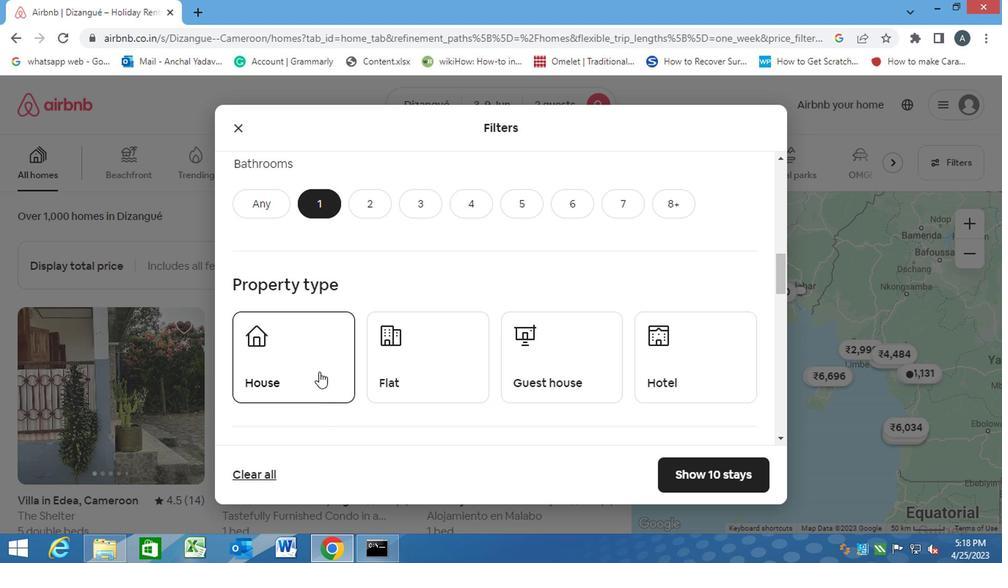 
Action: Mouse pressed left at (316, 376)
Screenshot: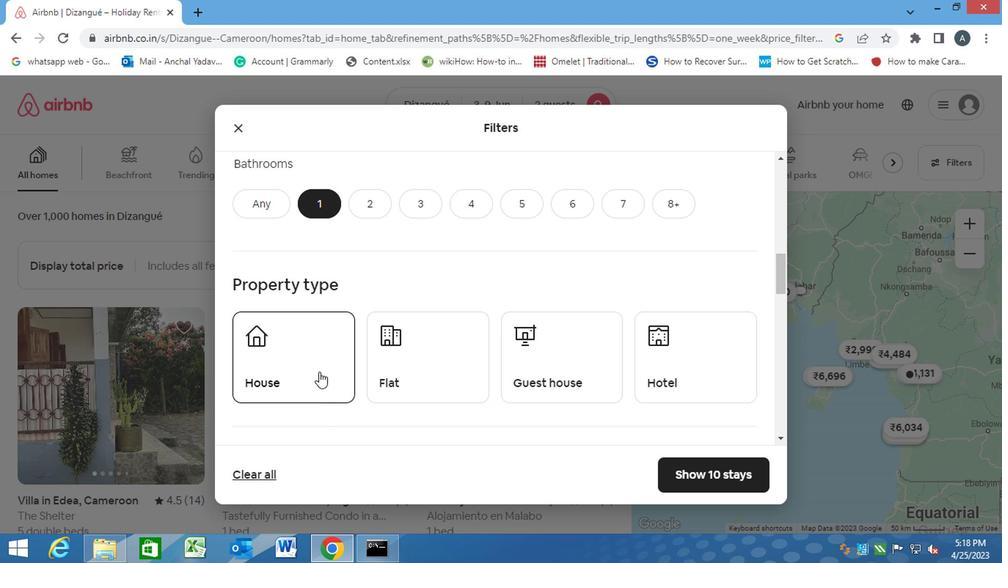 
Action: Mouse moved to (448, 372)
Screenshot: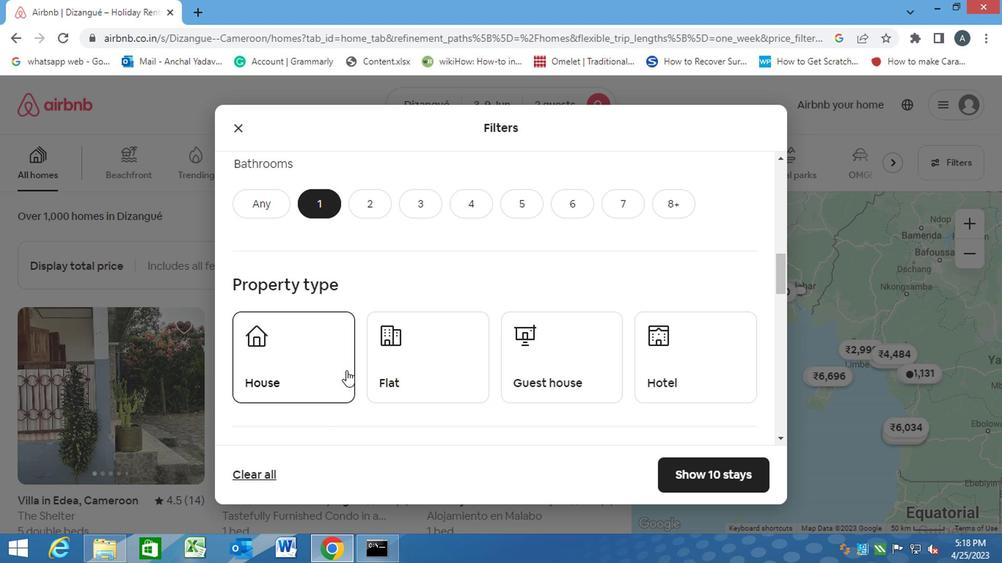 
Action: Mouse pressed left at (448, 372)
Screenshot: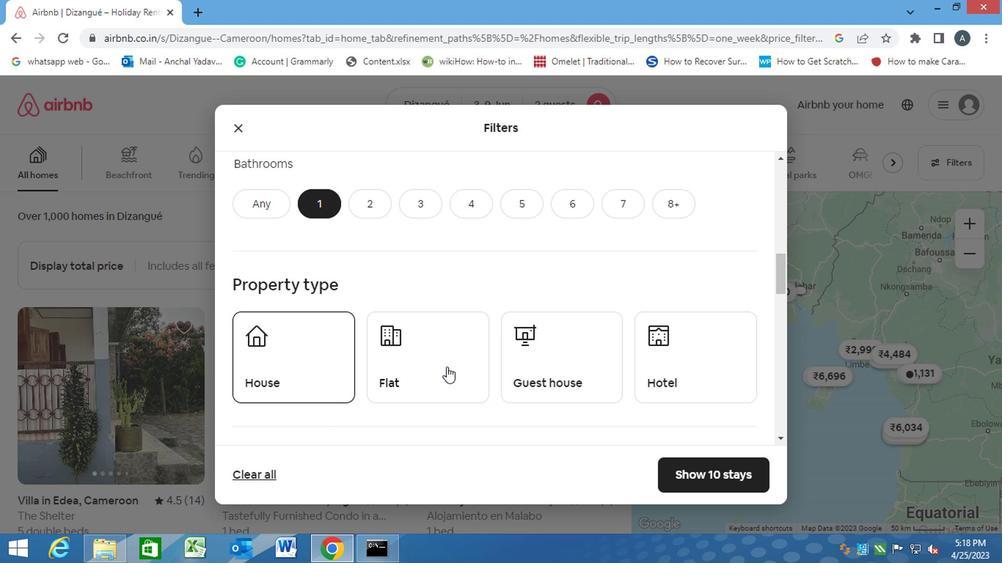 
Action: Mouse moved to (546, 359)
Screenshot: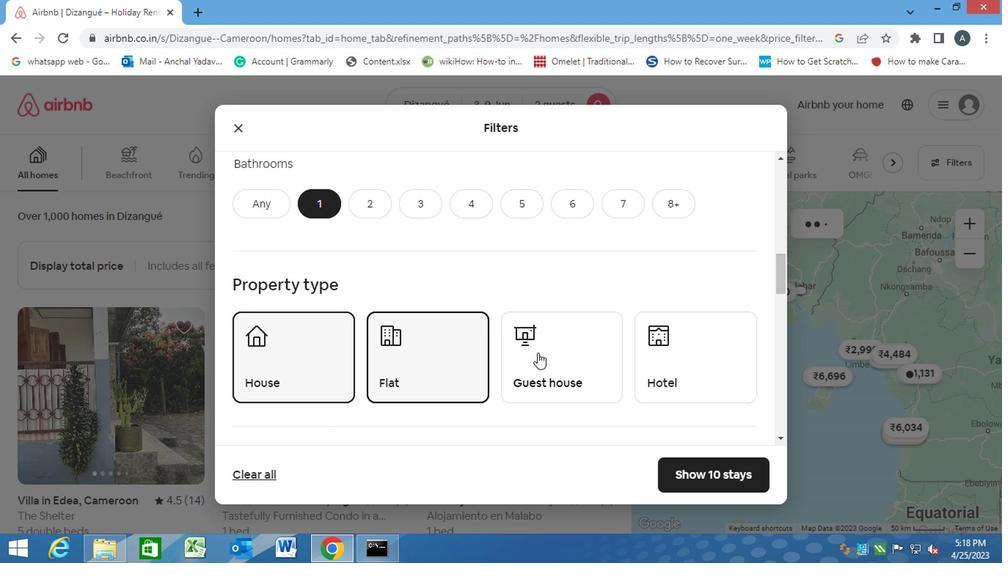 
Action: Mouse pressed left at (546, 359)
Screenshot: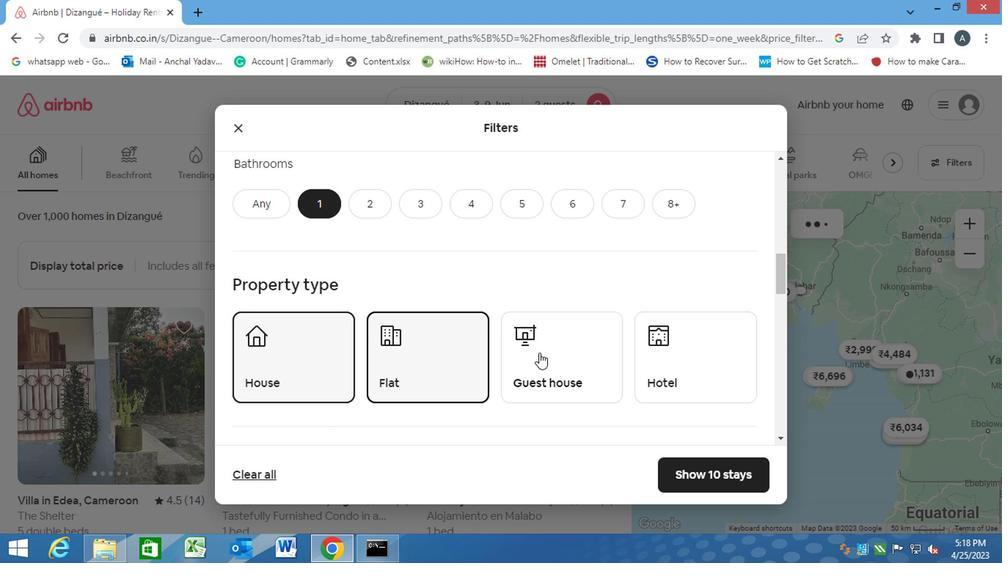 
Action: Mouse moved to (730, 359)
Screenshot: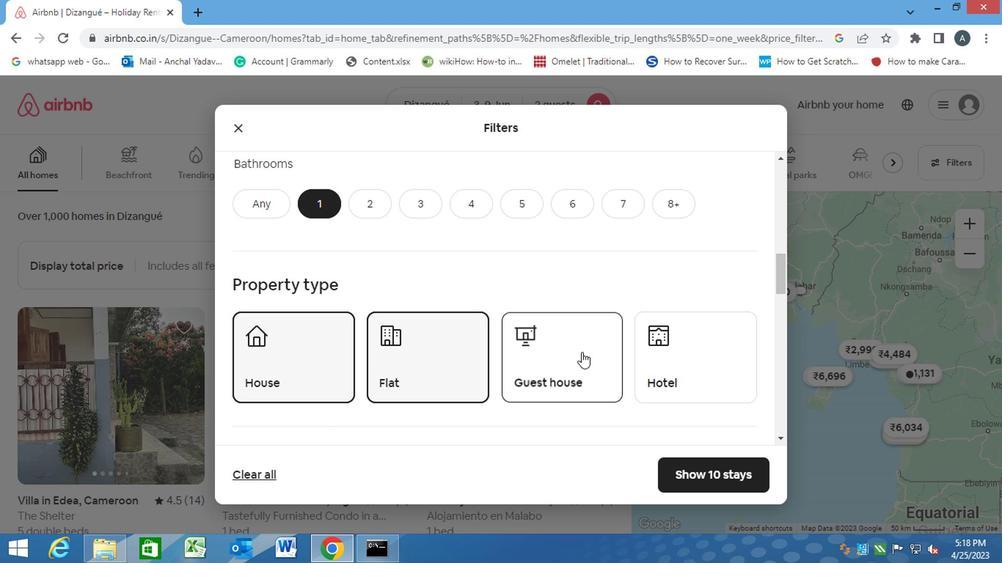 
Action: Mouse pressed left at (730, 359)
Screenshot: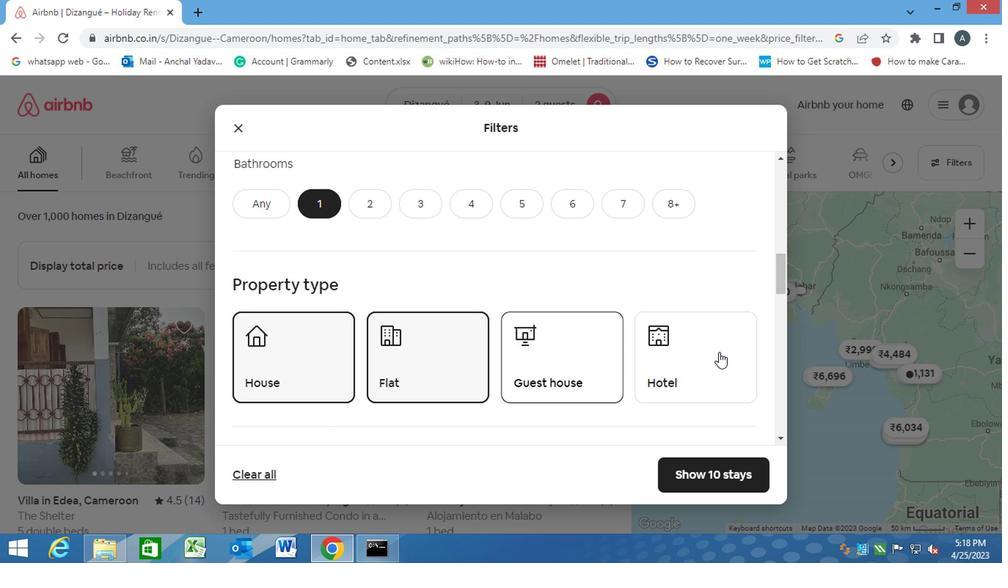 
Action: Mouse moved to (339, 393)
Screenshot: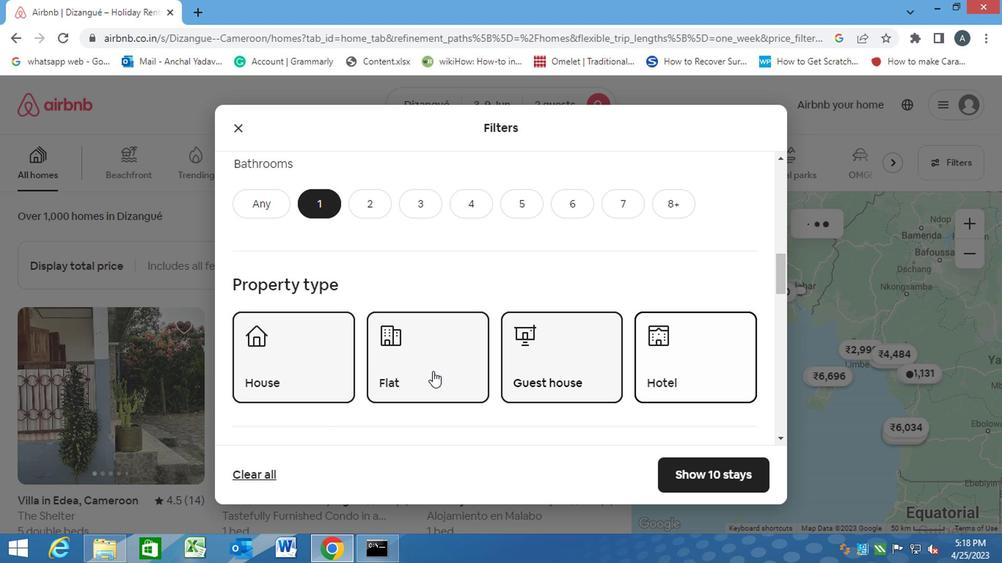 
Action: Mouse scrolled (339, 393) with delta (0, 0)
Screenshot: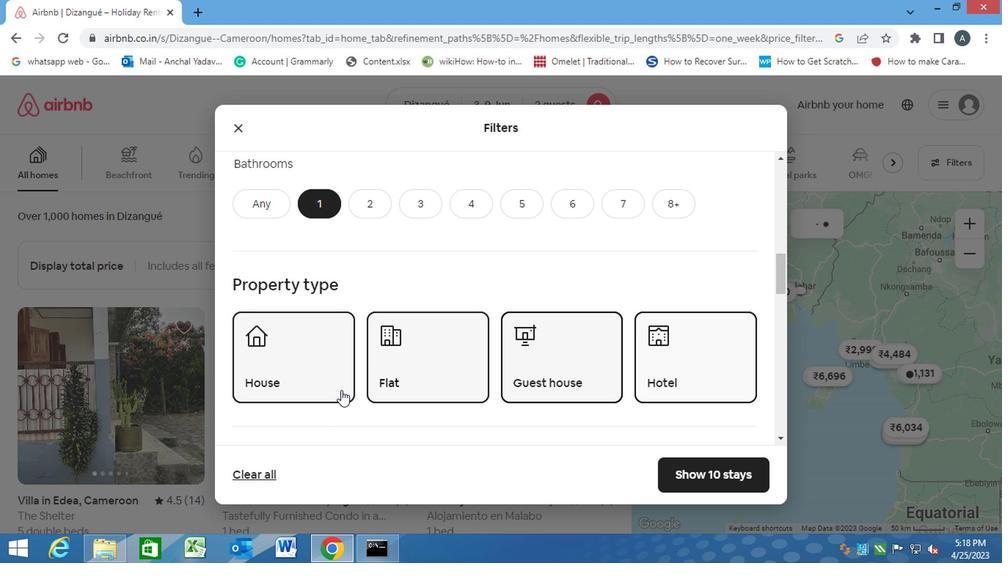 
Action: Mouse scrolled (339, 393) with delta (0, 0)
Screenshot: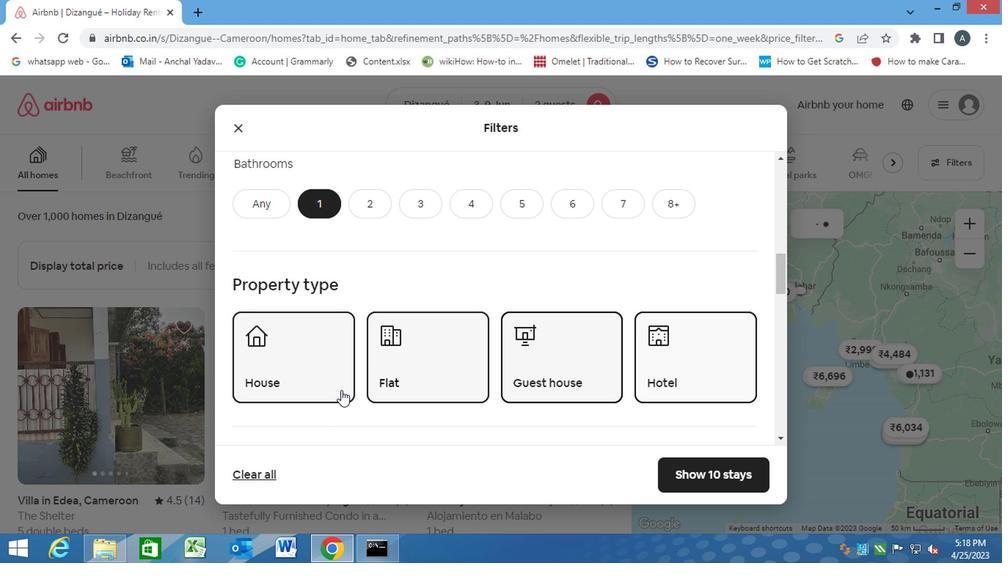
Action: Mouse scrolled (339, 393) with delta (0, 0)
Screenshot: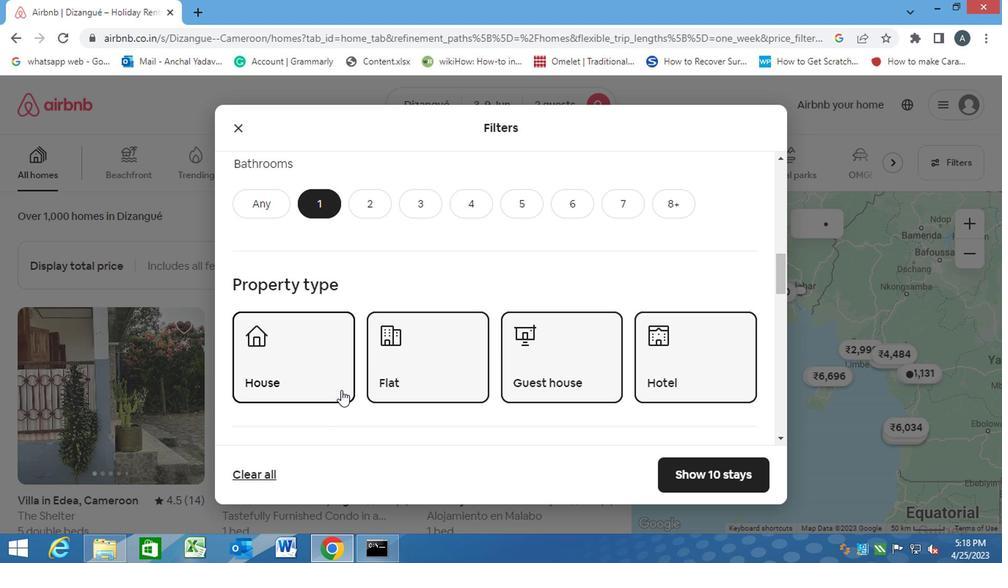 
Action: Mouse moved to (349, 395)
Screenshot: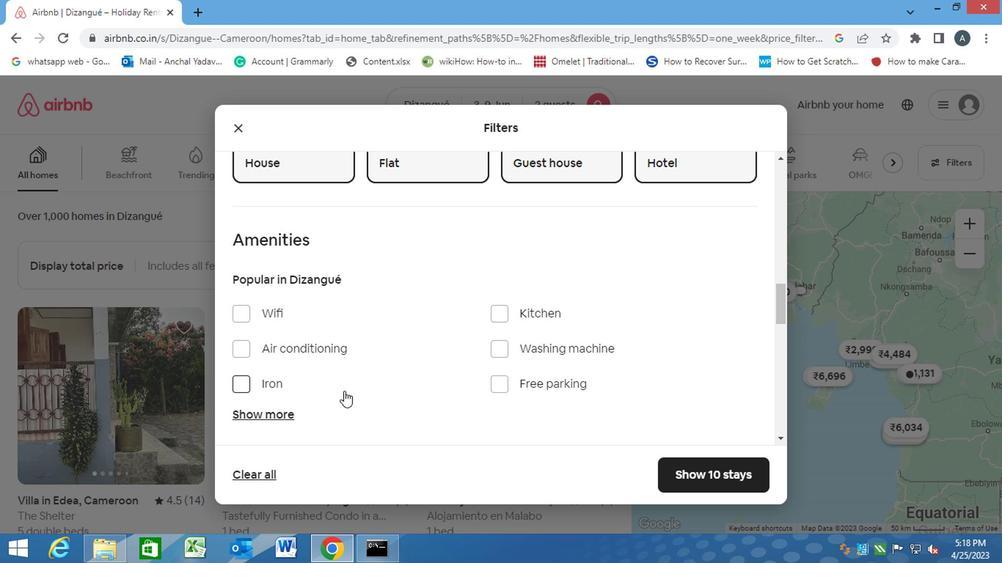 
Action: Mouse scrolled (349, 395) with delta (0, 0)
Screenshot: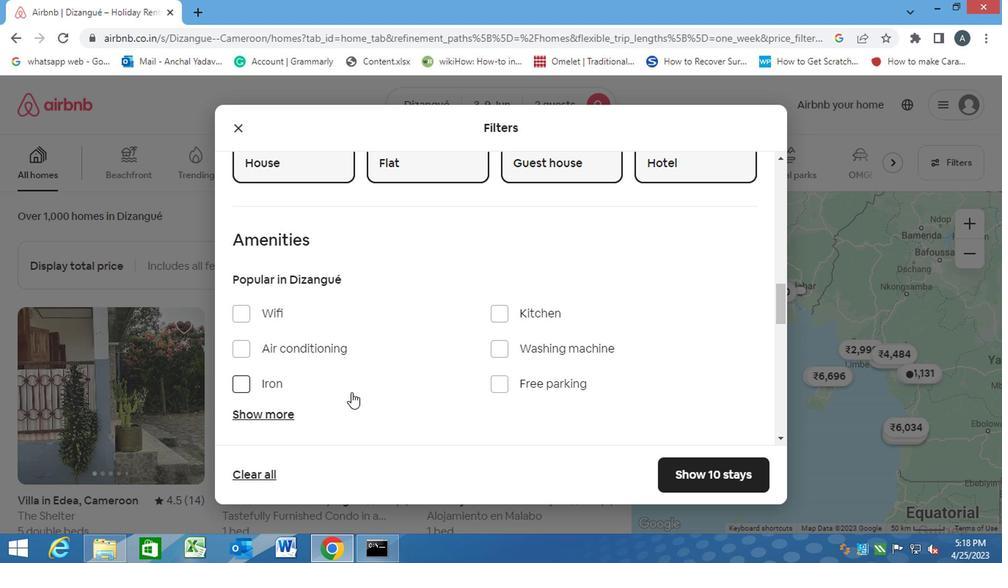 
Action: Mouse scrolled (349, 395) with delta (0, 0)
Screenshot: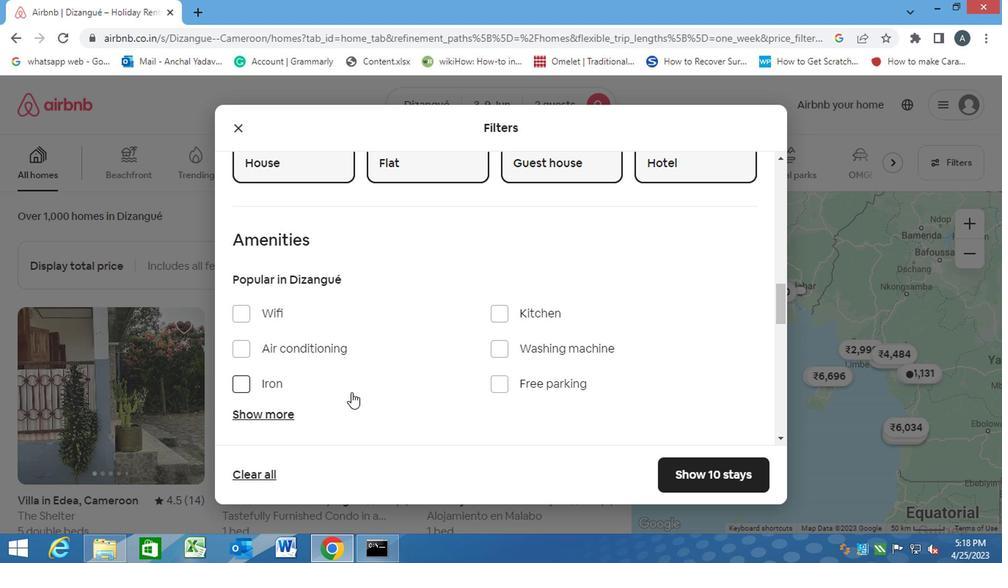 
Action: Mouse scrolled (349, 395) with delta (0, 0)
Screenshot: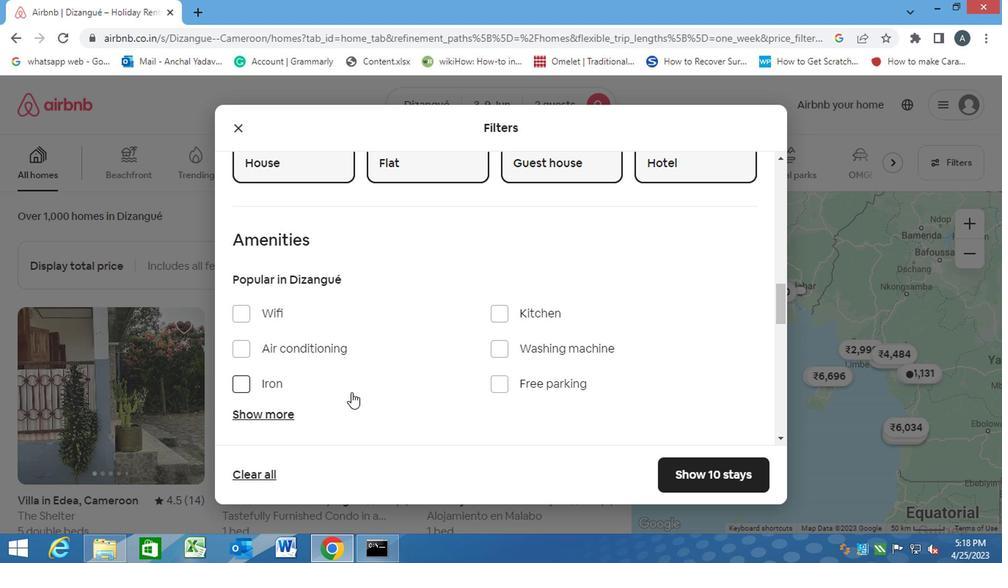 
Action: Mouse moved to (739, 367)
Screenshot: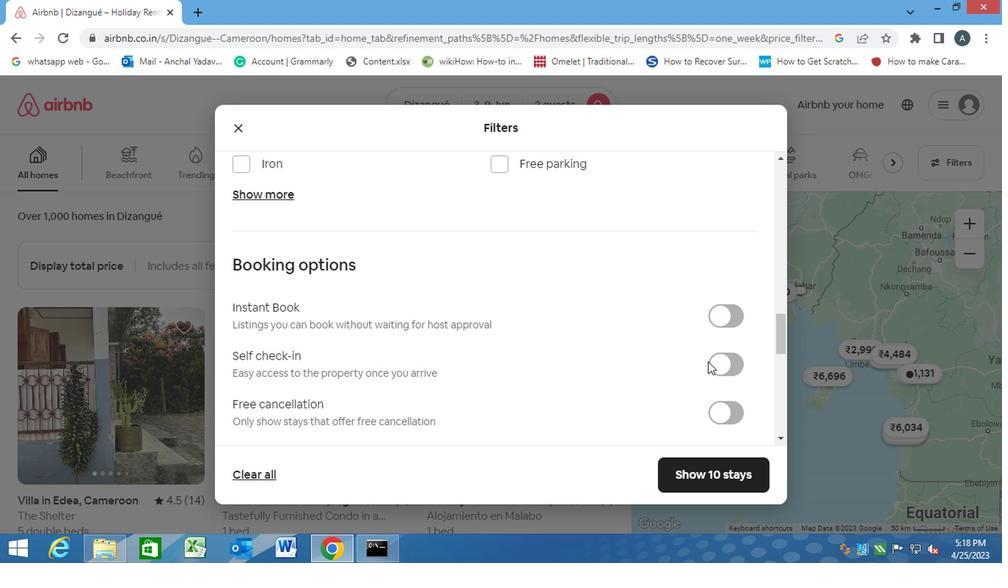 
Action: Mouse pressed left at (739, 367)
Screenshot: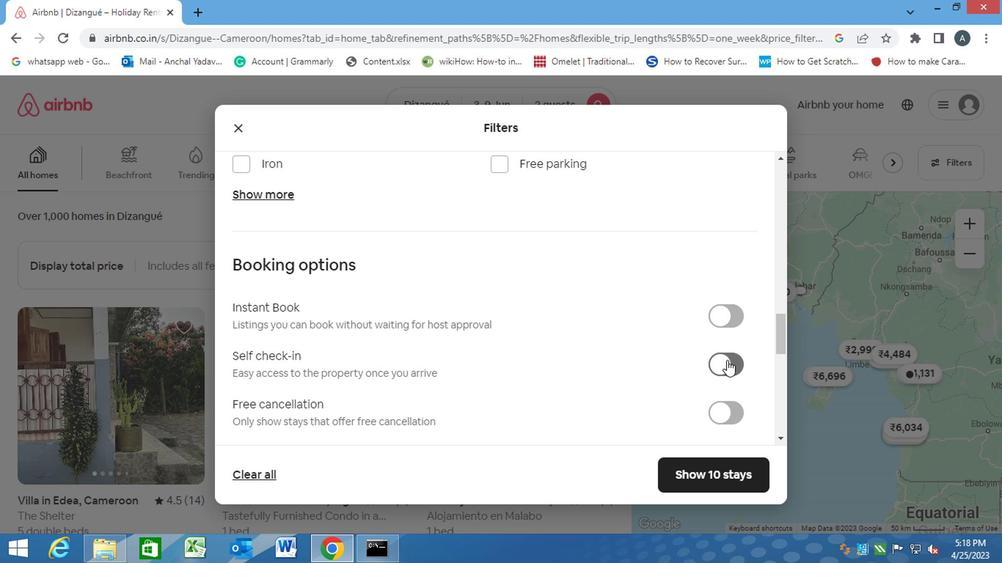 
Action: Mouse moved to (575, 387)
Screenshot: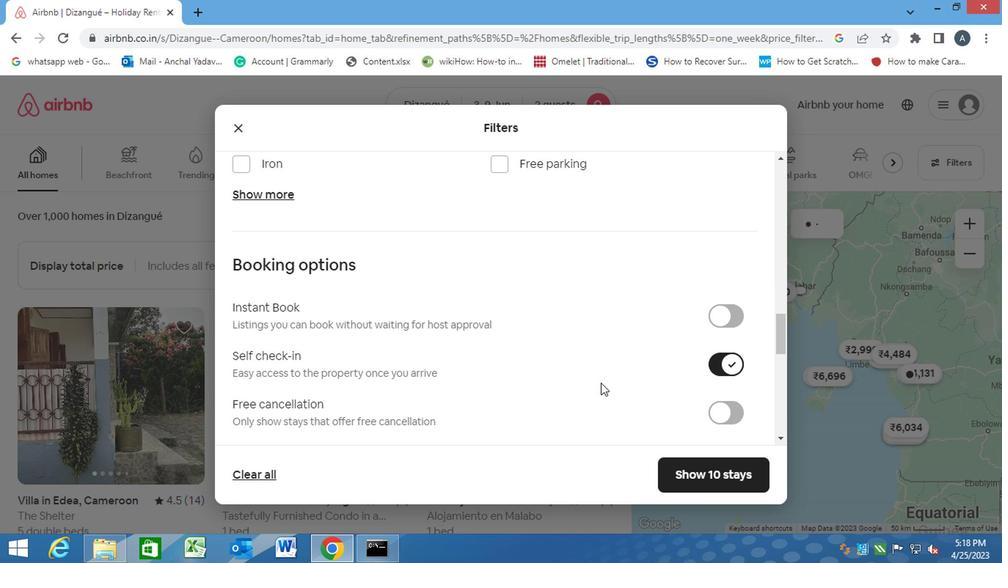 
Action: Mouse scrolled (608, 387) with delta (0, 0)
Screenshot: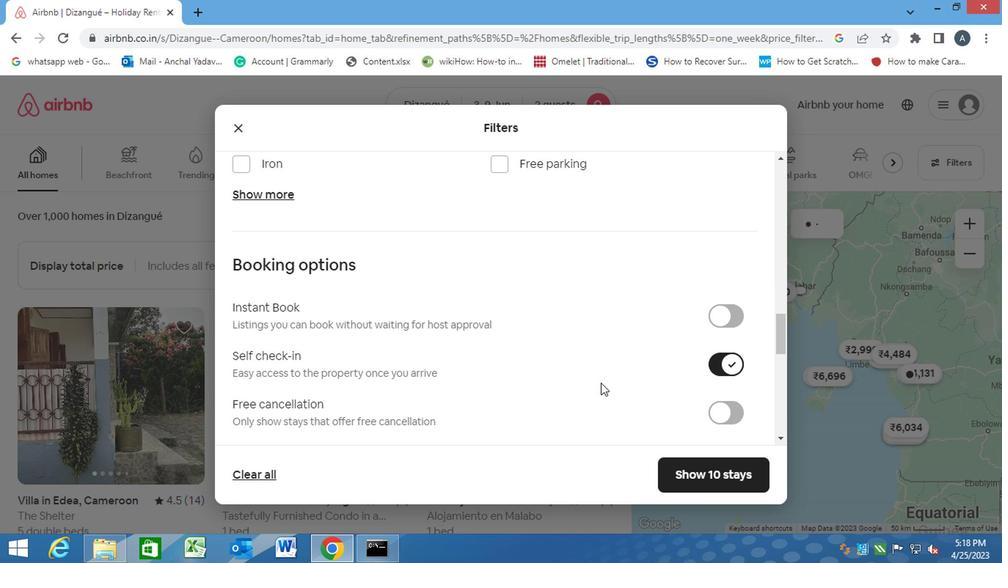 
Action: Mouse moved to (547, 384)
Screenshot: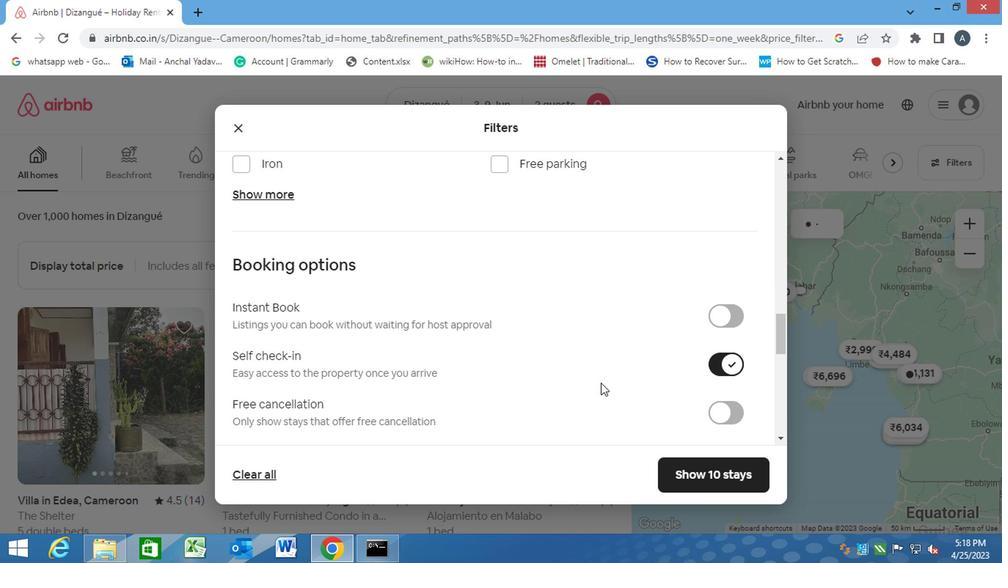 
Action: Mouse scrolled (608, 387) with delta (0, 0)
Screenshot: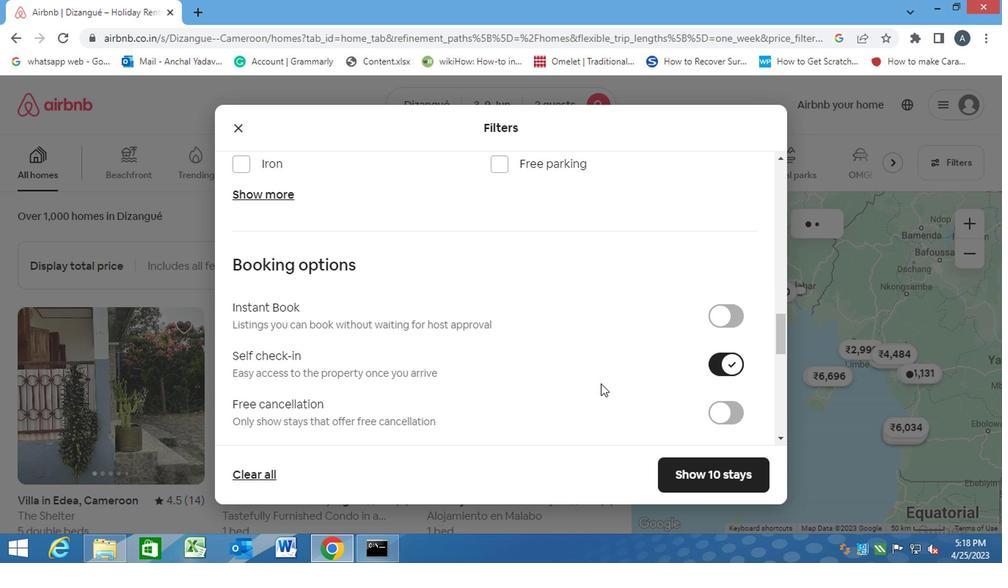 
Action: Mouse moved to (546, 384)
Screenshot: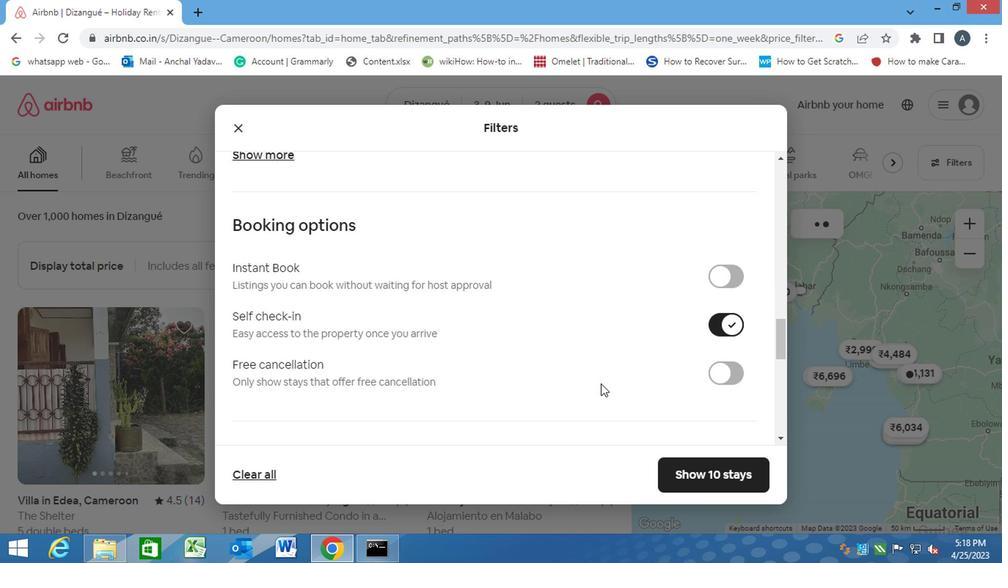 
Action: Mouse scrolled (608, 387) with delta (0, 0)
Screenshot: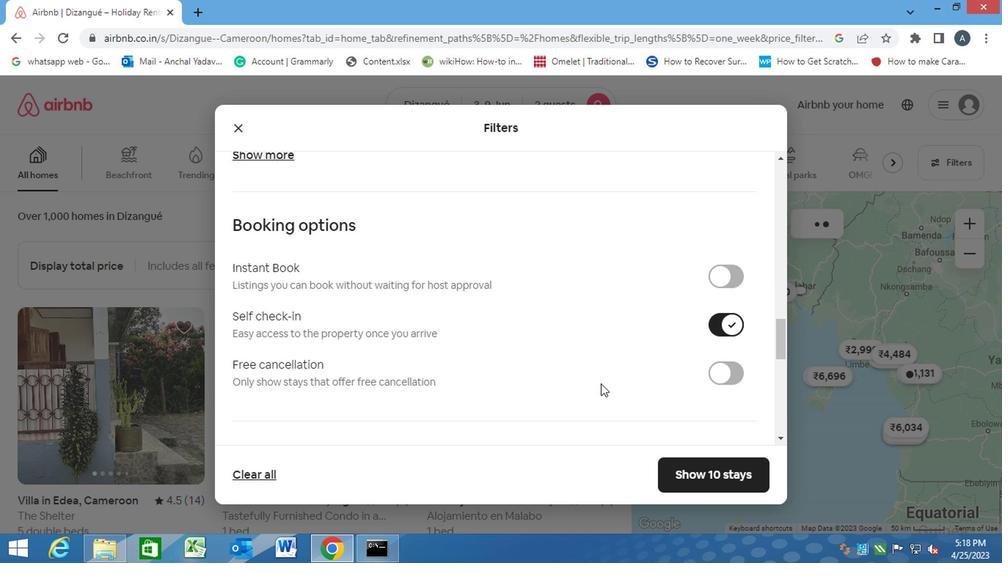 
Action: Mouse moved to (482, 367)
Screenshot: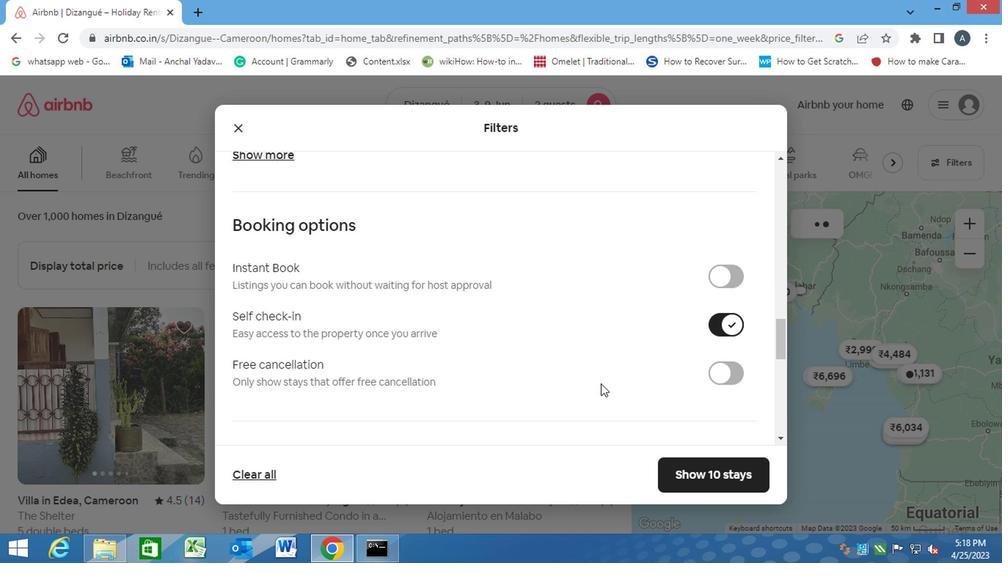
Action: Mouse scrolled (608, 387) with delta (0, 0)
Screenshot: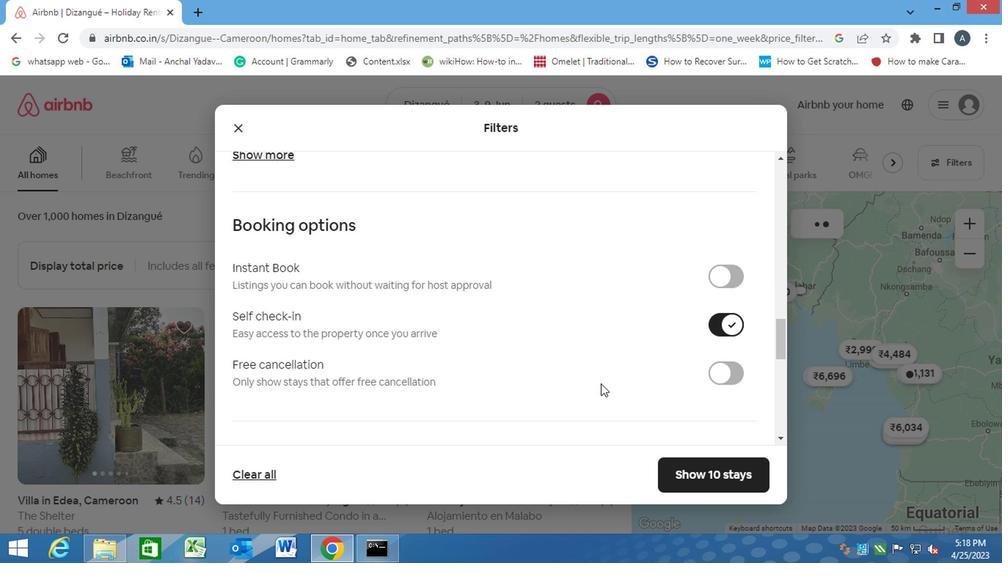 
Action: Mouse moved to (461, 362)
Screenshot: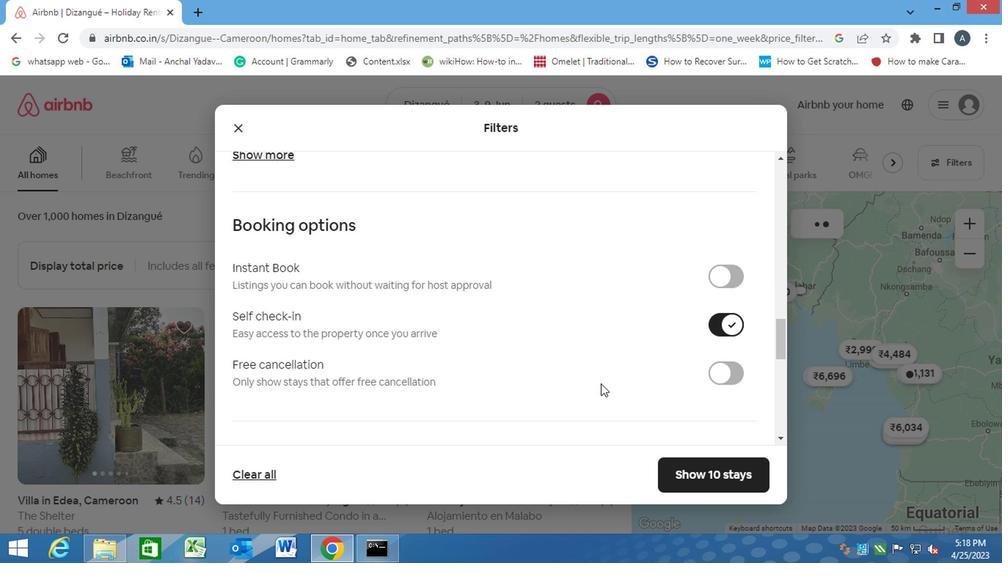 
Action: Mouse scrolled (547, 383) with delta (0, -1)
Screenshot: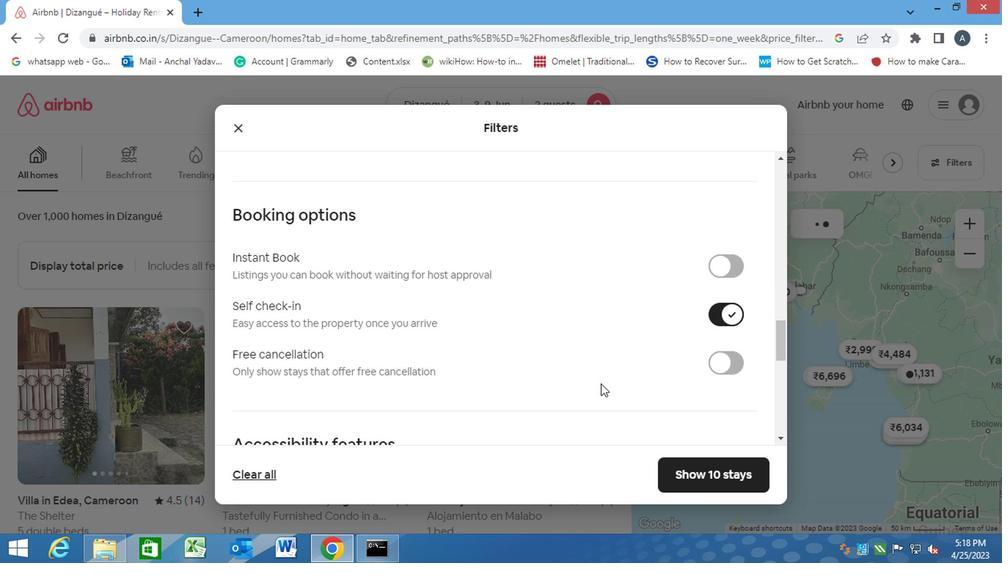 
Action: Mouse scrolled (547, 383) with delta (0, -1)
Screenshot: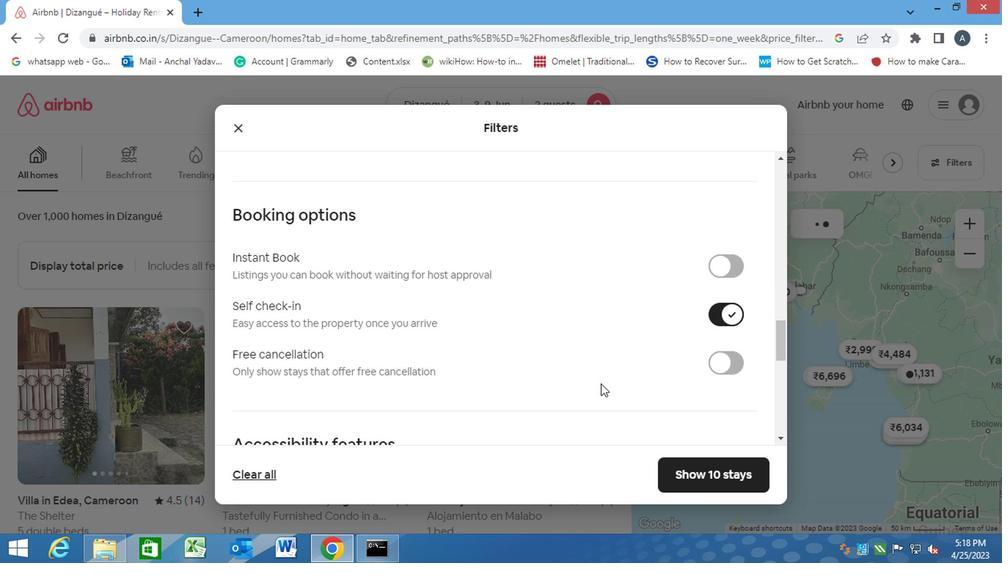 
Action: Mouse scrolled (461, 361) with delta (0, 0)
Screenshot: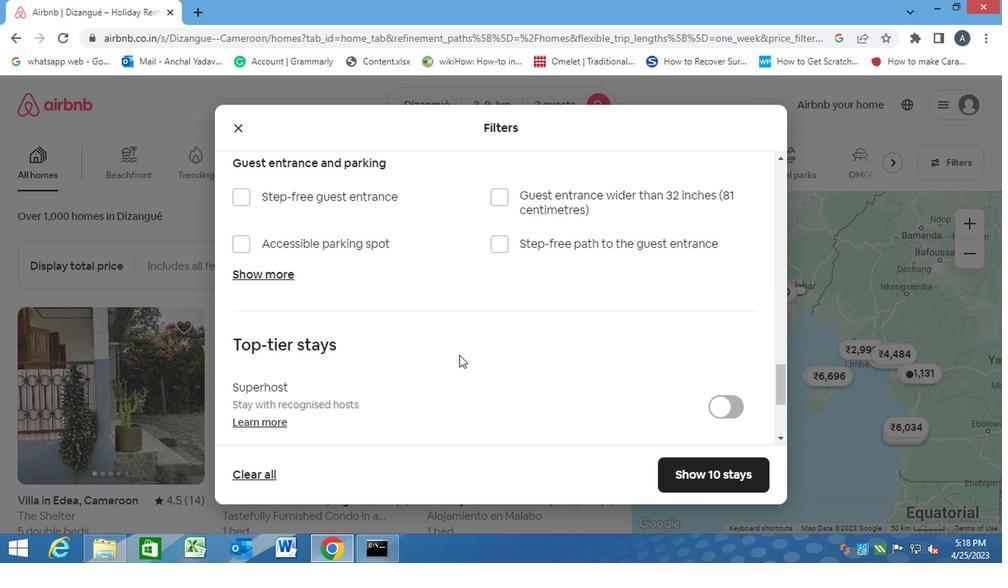 
Action: Mouse scrolled (461, 361) with delta (0, 0)
Screenshot: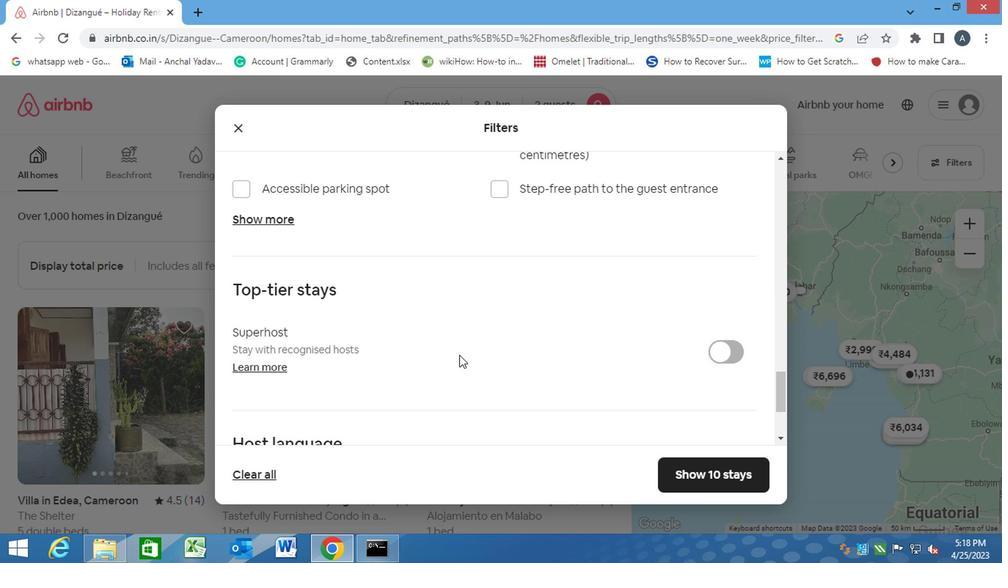 
Action: Mouse moved to (235, 352)
Screenshot: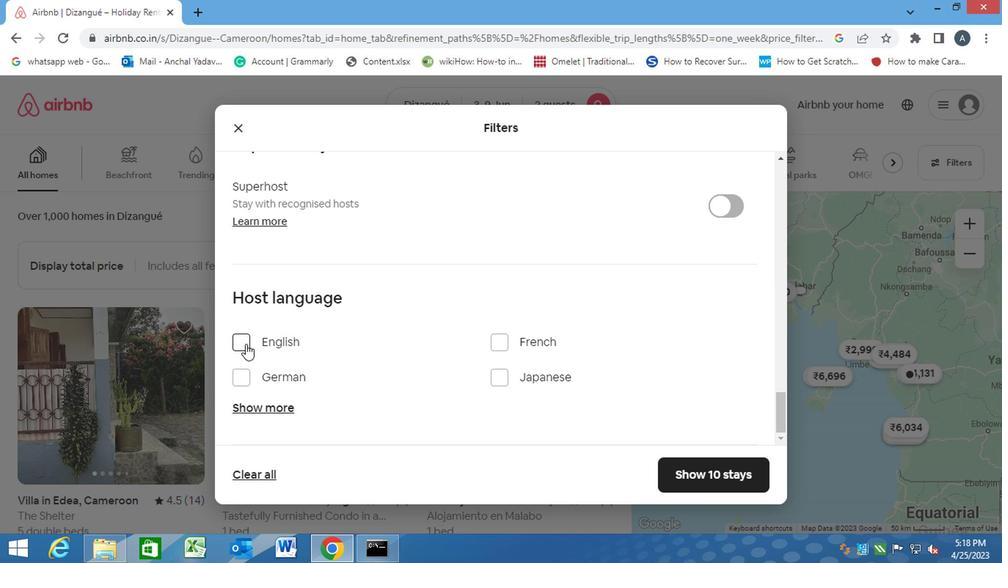 
Action: Mouse pressed left at (235, 352)
Screenshot: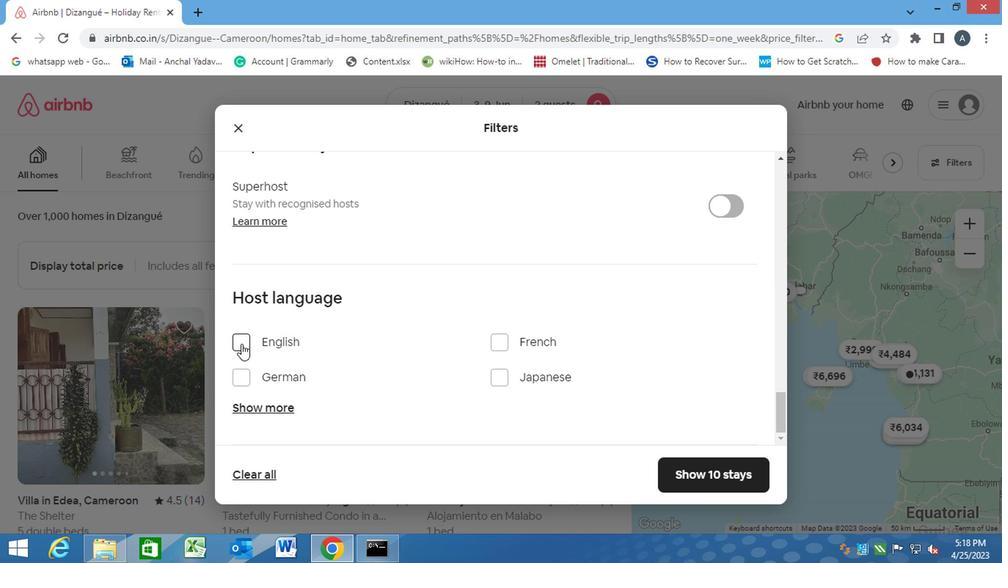 
Action: Mouse moved to (706, 465)
Screenshot: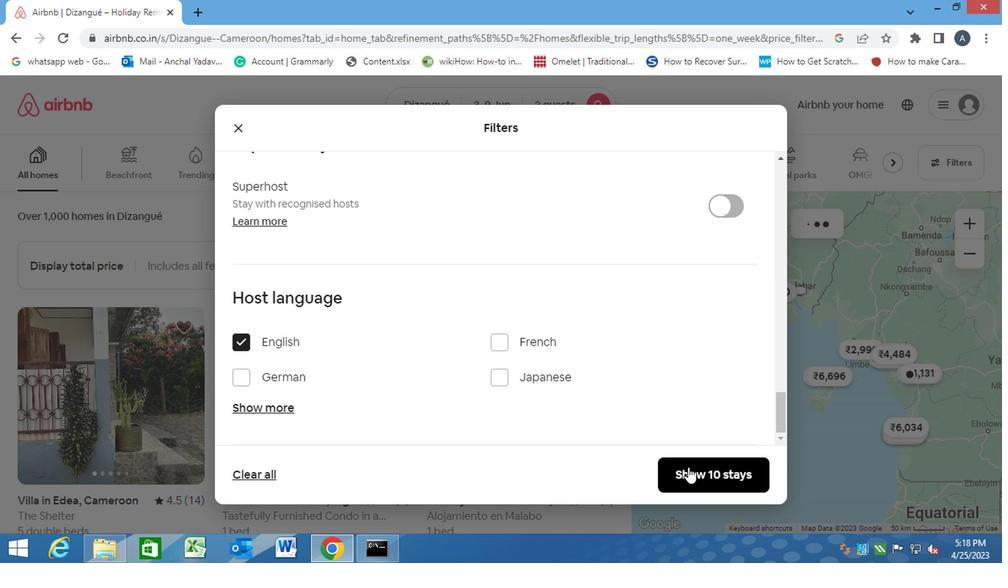 
Action: Mouse pressed left at (706, 465)
Screenshot: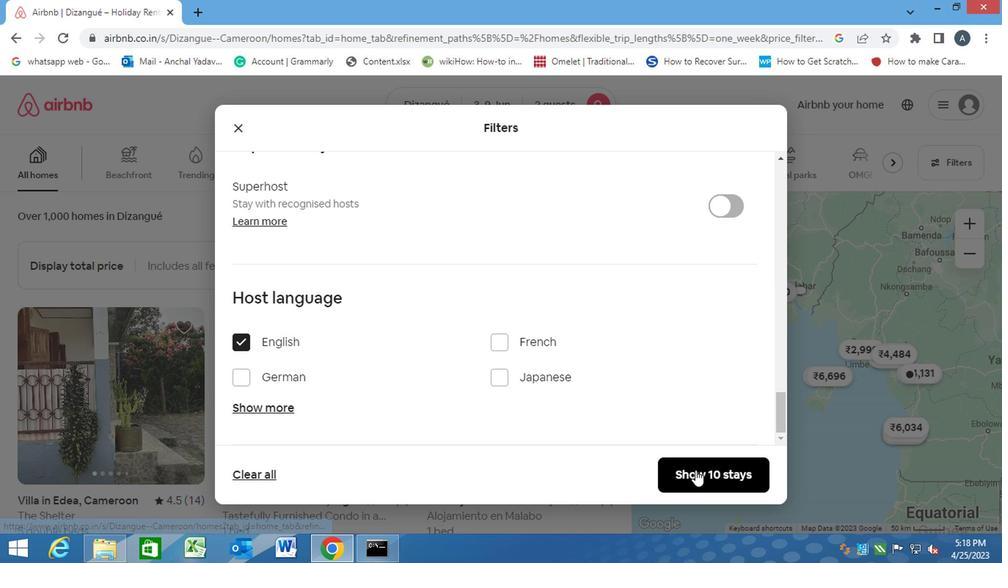 
